 Task: Search one way flight ticket for 4 adults, 1 infant in seat and 1 infant on lap in premium economy from Columbia: Columbia Metropolitan Airport to Jacksonville: Albert J. Ellis Airport on 5-3-2023. Choice of flights is JetBlue. Number of bags: 3 checked bags. Price is upto 93000. Outbound departure time preference is 22:15.
Action: Mouse moved to (314, 130)
Screenshot: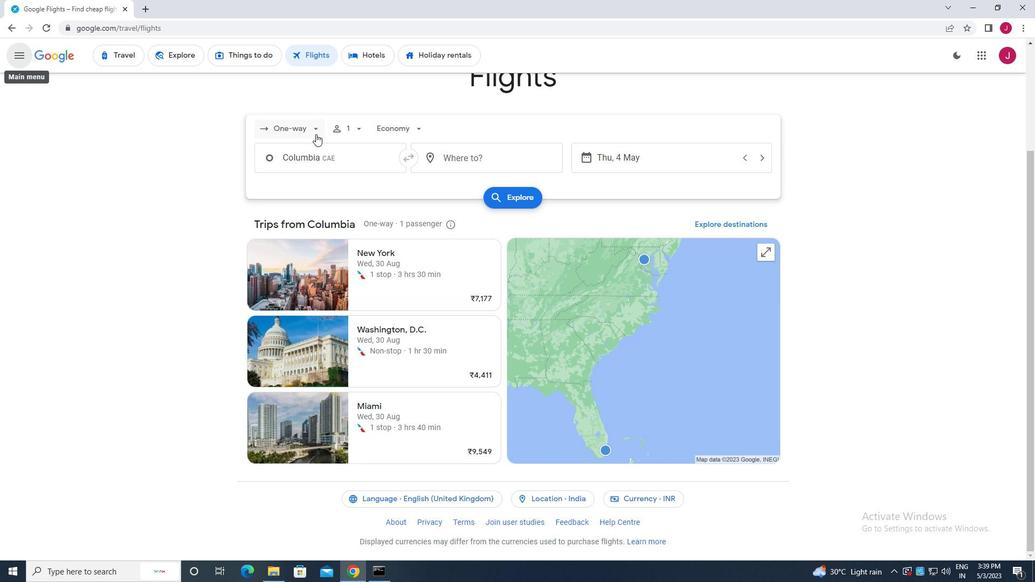 
Action: Mouse pressed left at (314, 130)
Screenshot: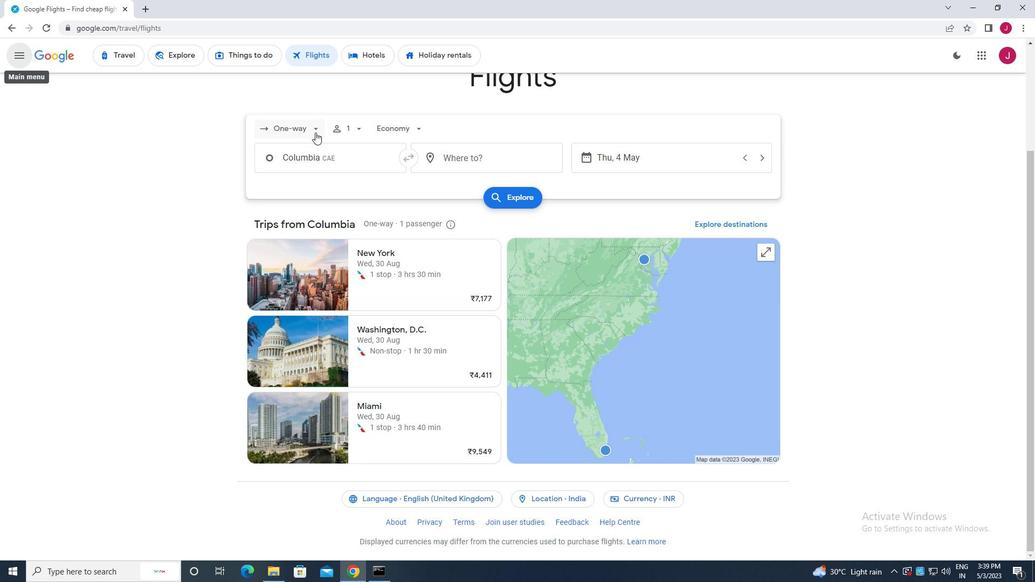 
Action: Mouse moved to (313, 152)
Screenshot: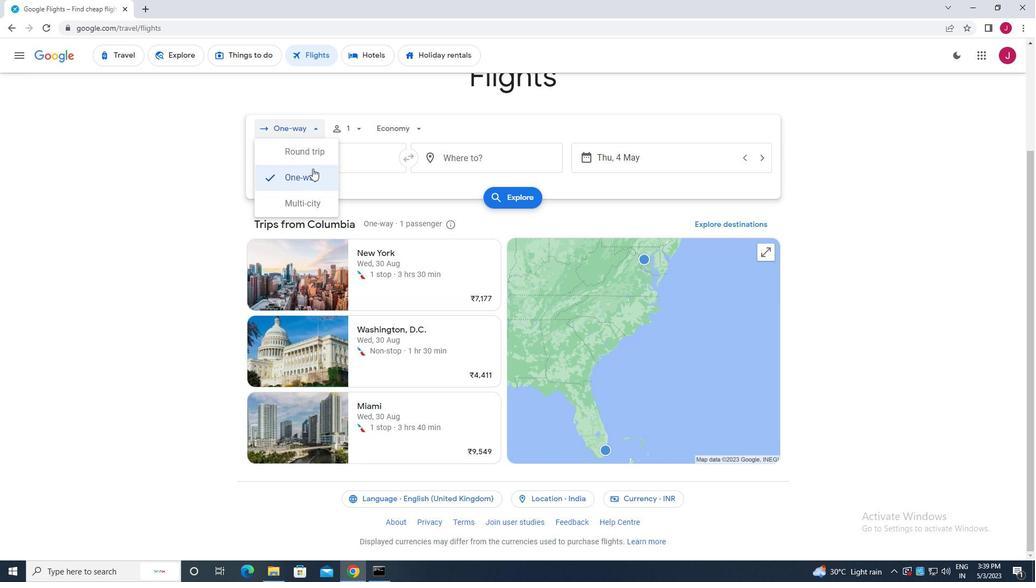
Action: Mouse pressed left at (313, 152)
Screenshot: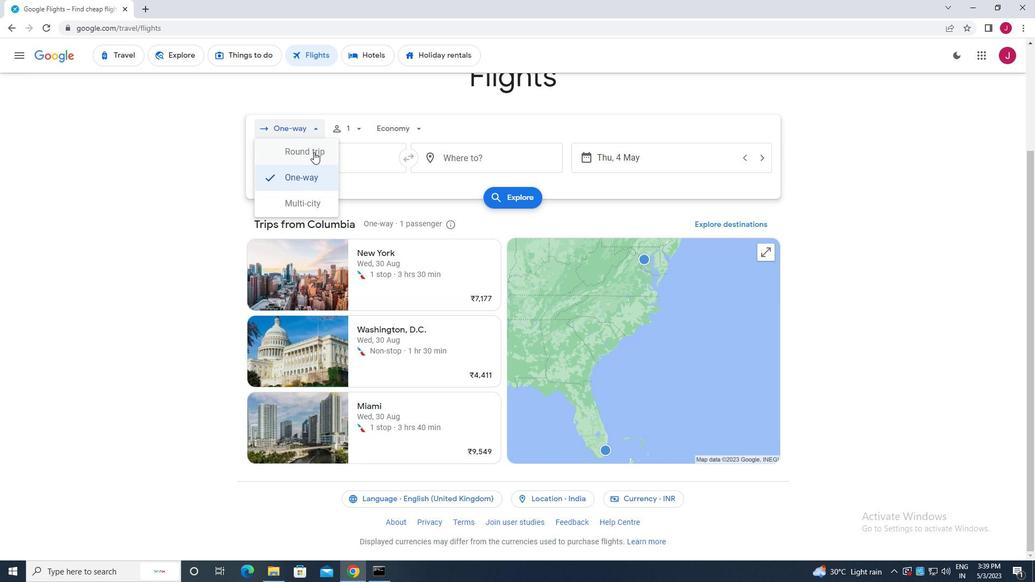 
Action: Mouse moved to (307, 131)
Screenshot: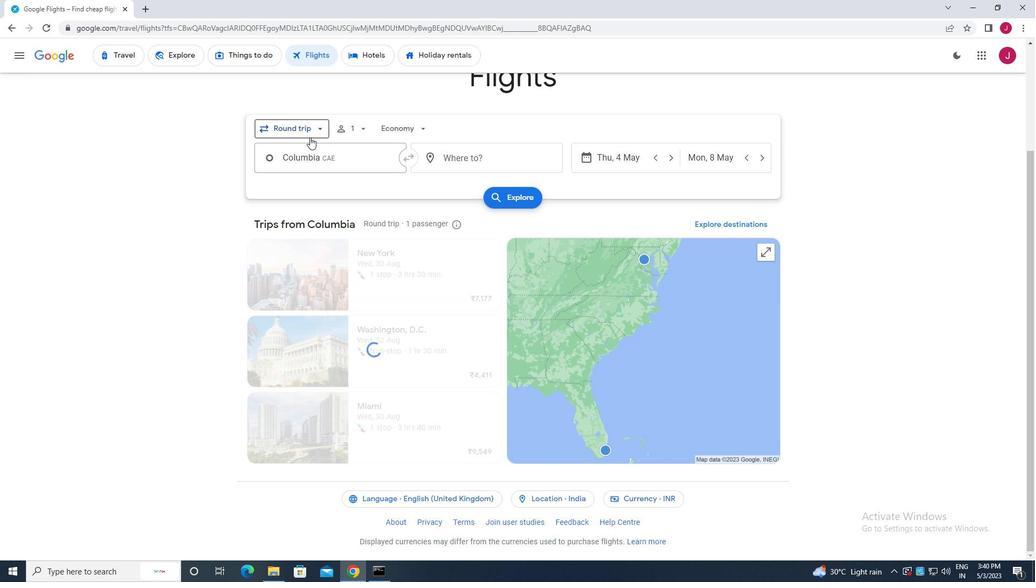 
Action: Mouse pressed left at (307, 131)
Screenshot: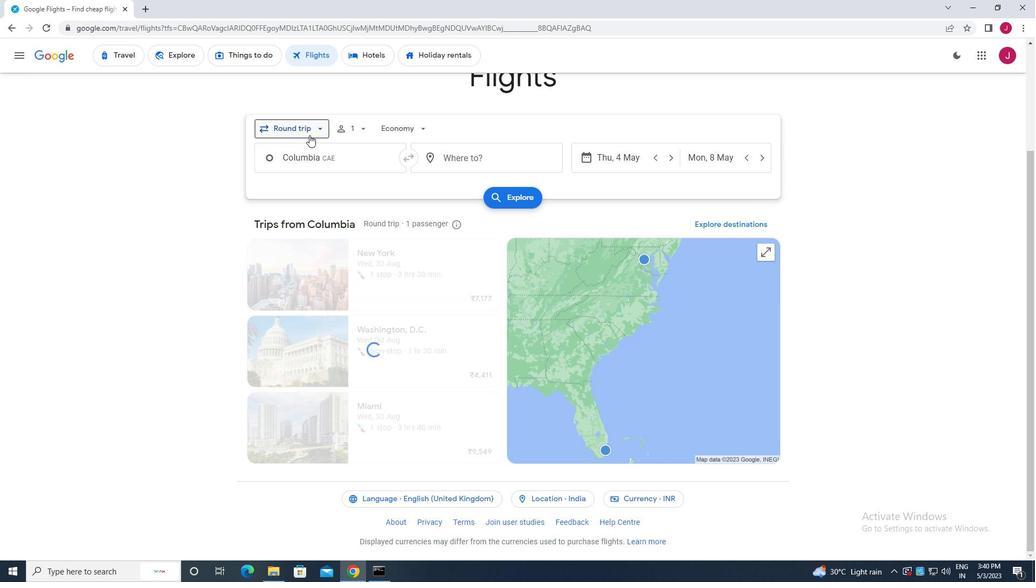 
Action: Mouse moved to (306, 177)
Screenshot: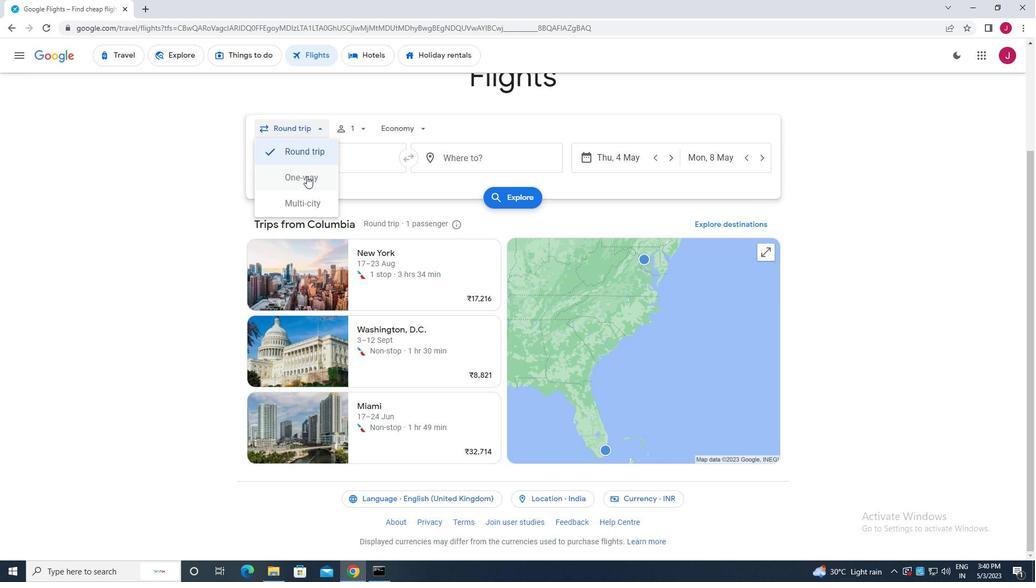 
Action: Mouse pressed left at (306, 177)
Screenshot: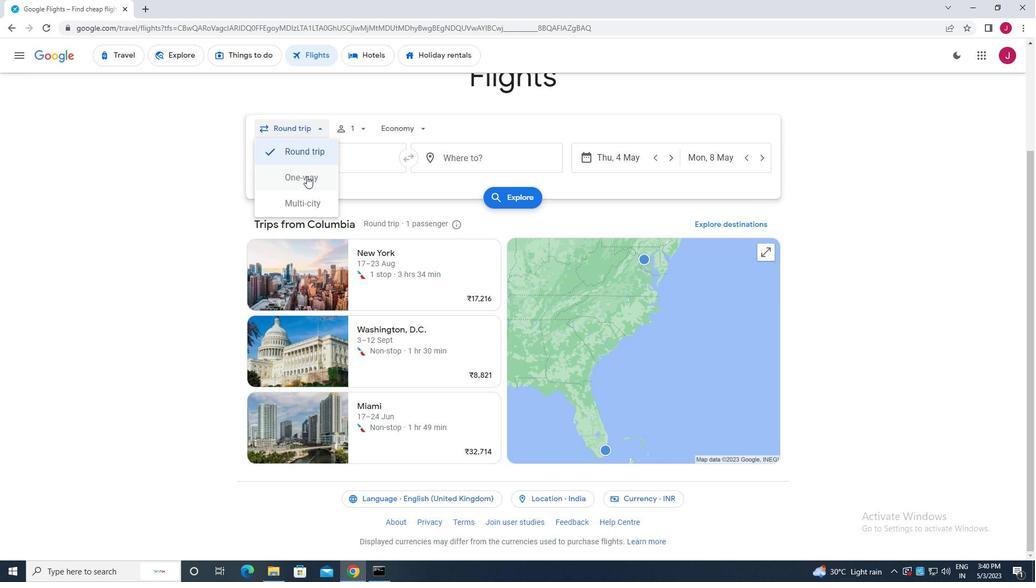 
Action: Mouse moved to (355, 128)
Screenshot: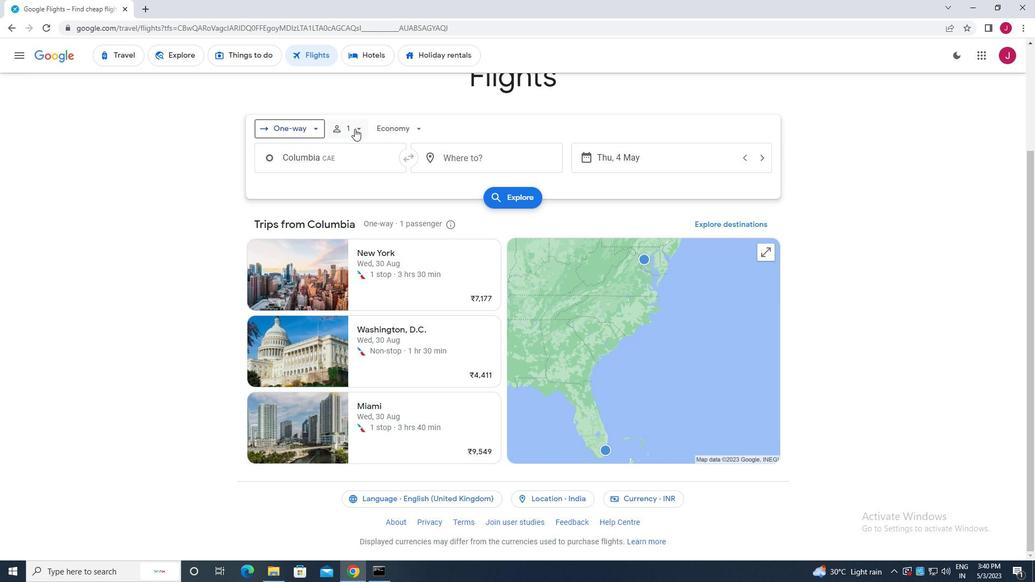 
Action: Mouse pressed left at (355, 128)
Screenshot: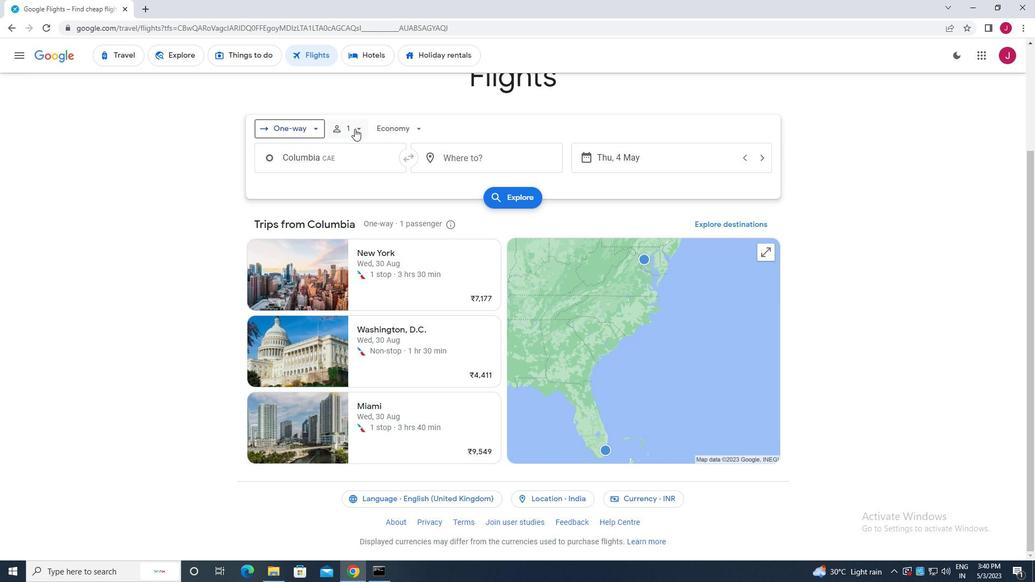 
Action: Mouse moved to (441, 157)
Screenshot: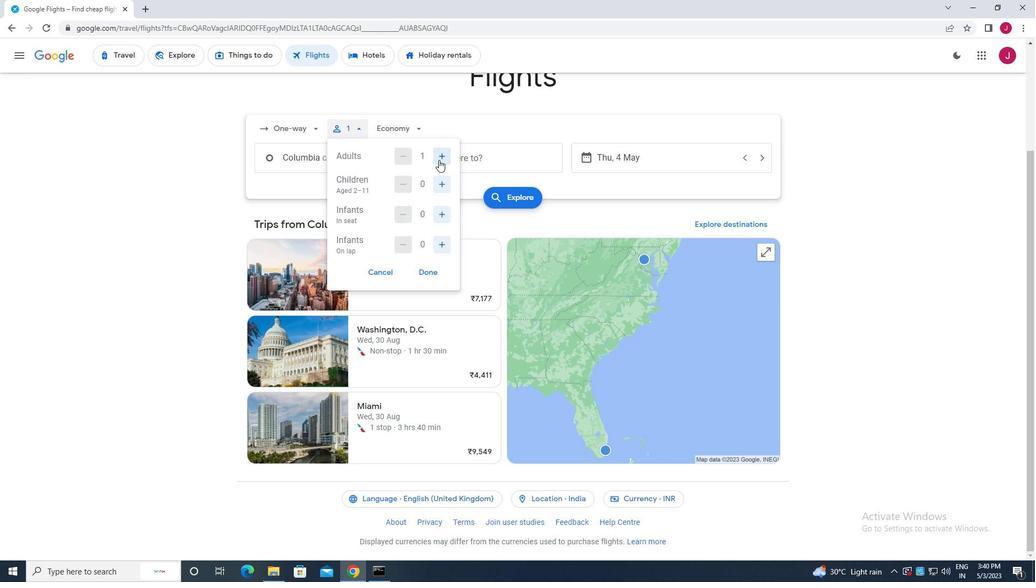 
Action: Mouse pressed left at (441, 157)
Screenshot: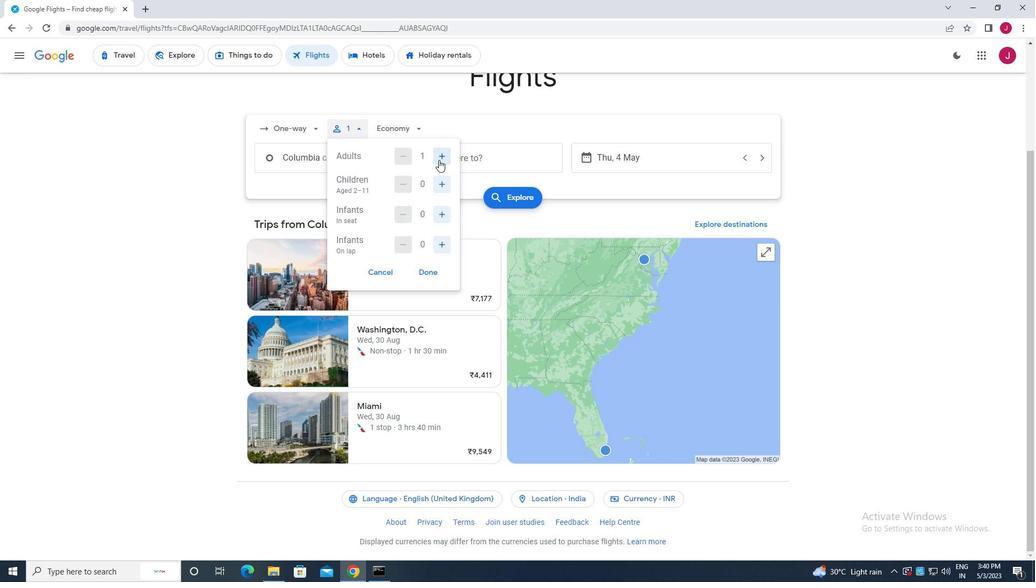 
Action: Mouse pressed left at (441, 157)
Screenshot: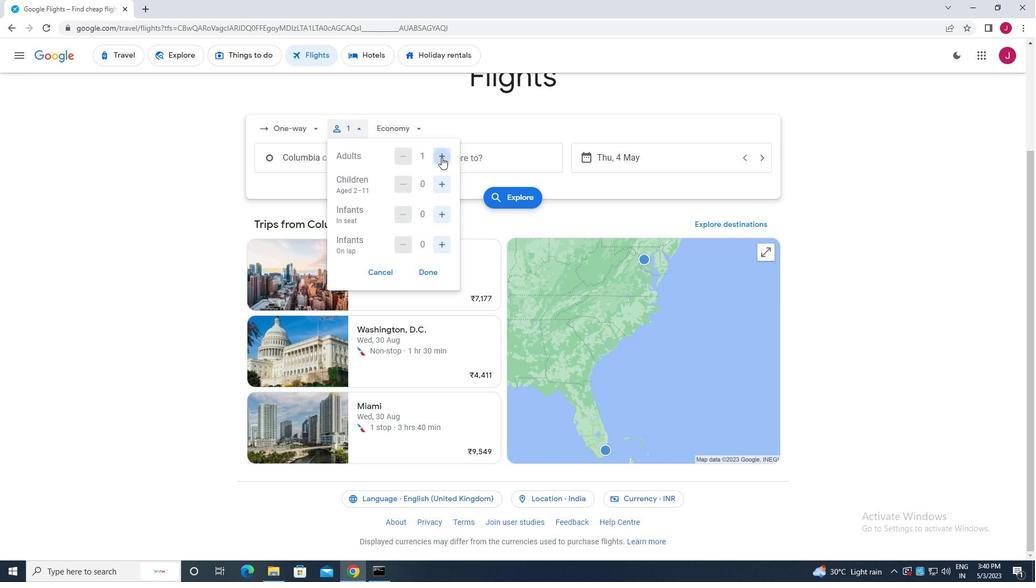 
Action: Mouse pressed left at (441, 157)
Screenshot: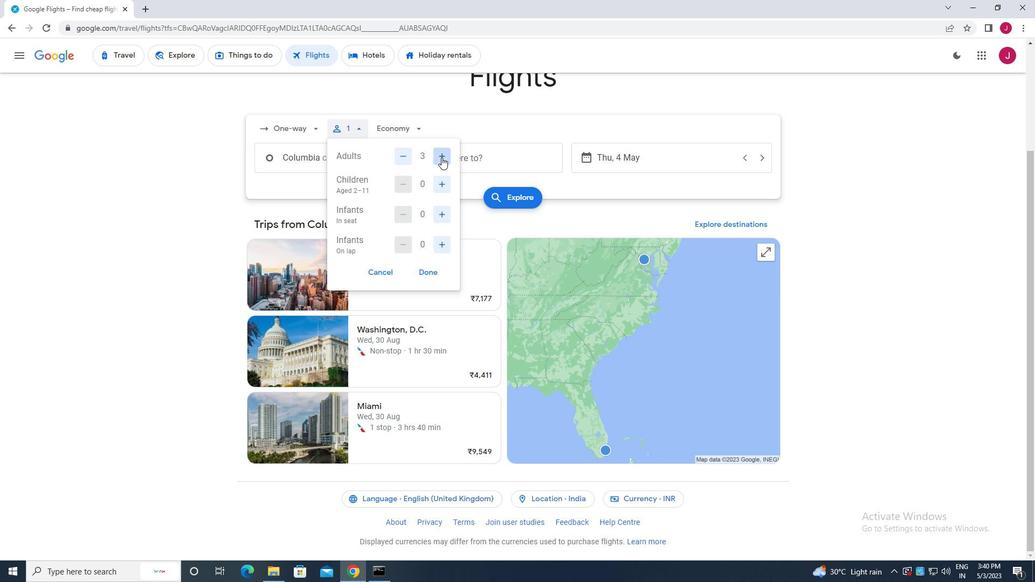 
Action: Mouse moved to (445, 185)
Screenshot: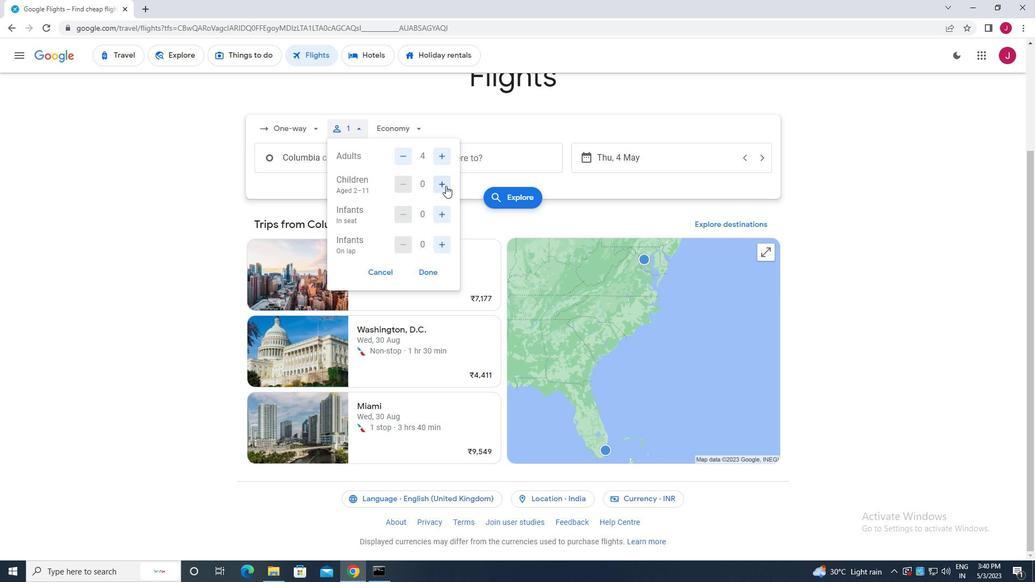 
Action: Mouse pressed left at (445, 185)
Screenshot: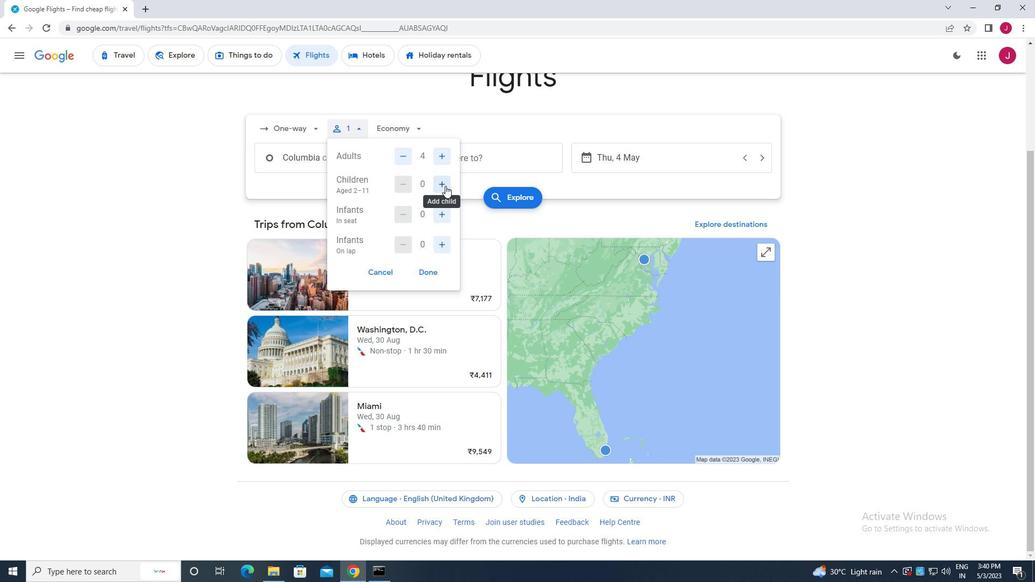 
Action: Mouse moved to (435, 214)
Screenshot: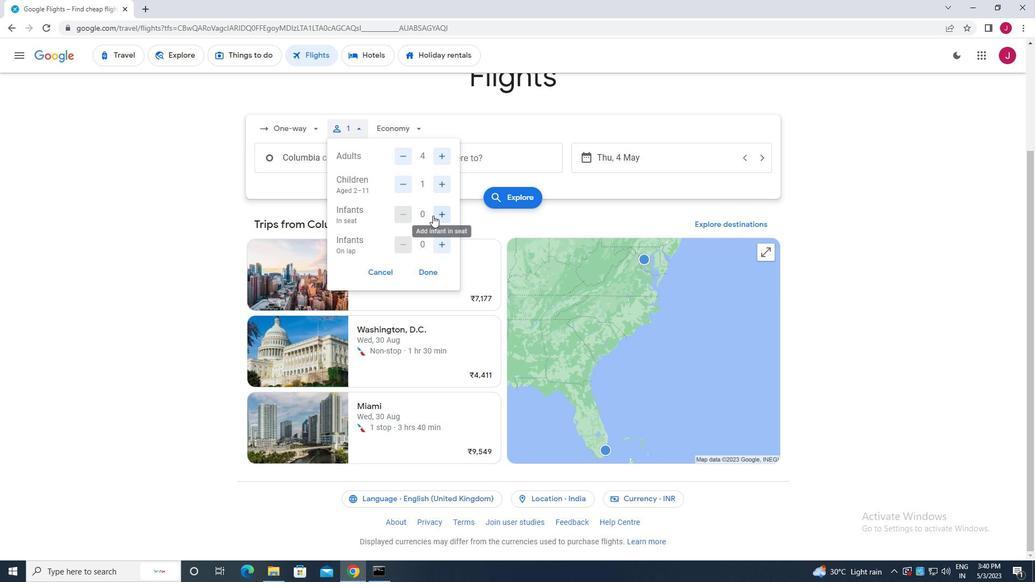 
Action: Mouse pressed left at (435, 214)
Screenshot: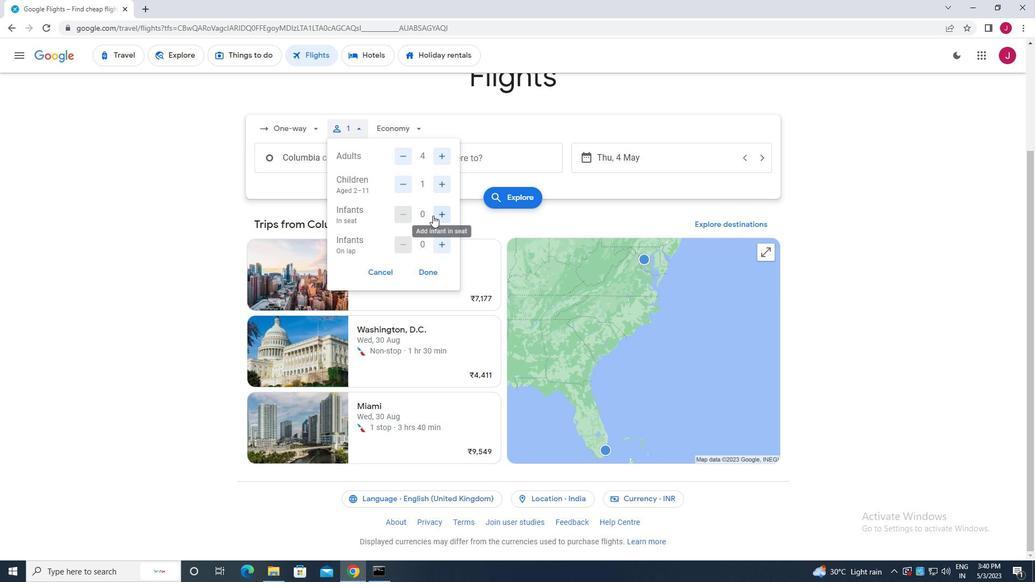 
Action: Mouse moved to (404, 181)
Screenshot: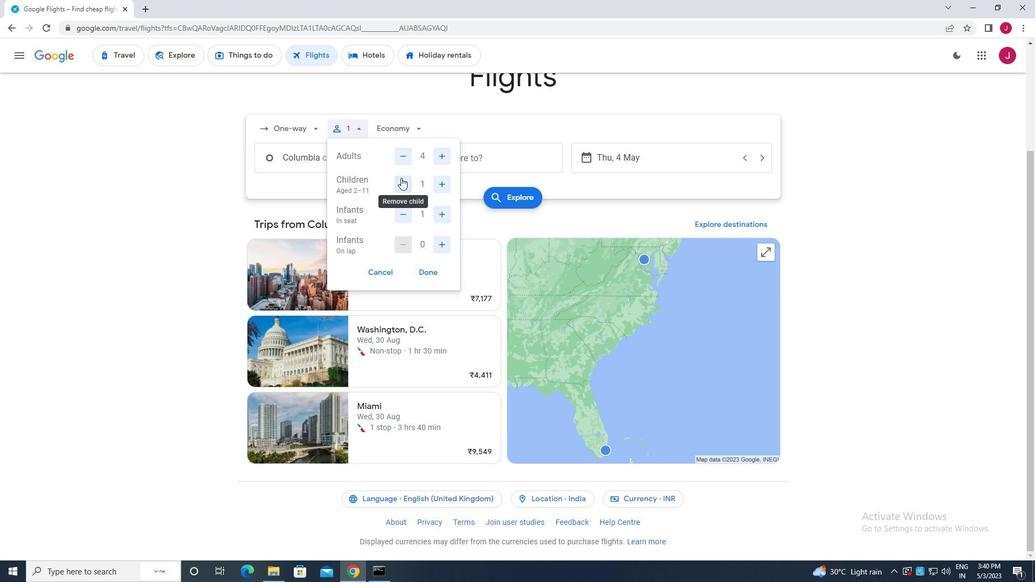 
Action: Mouse pressed left at (404, 181)
Screenshot: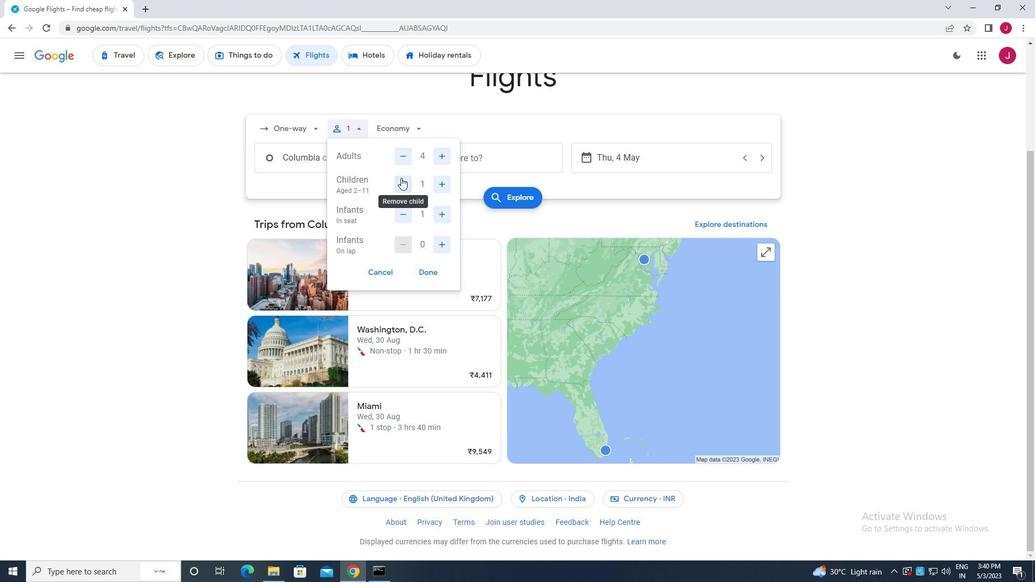 
Action: Mouse moved to (443, 244)
Screenshot: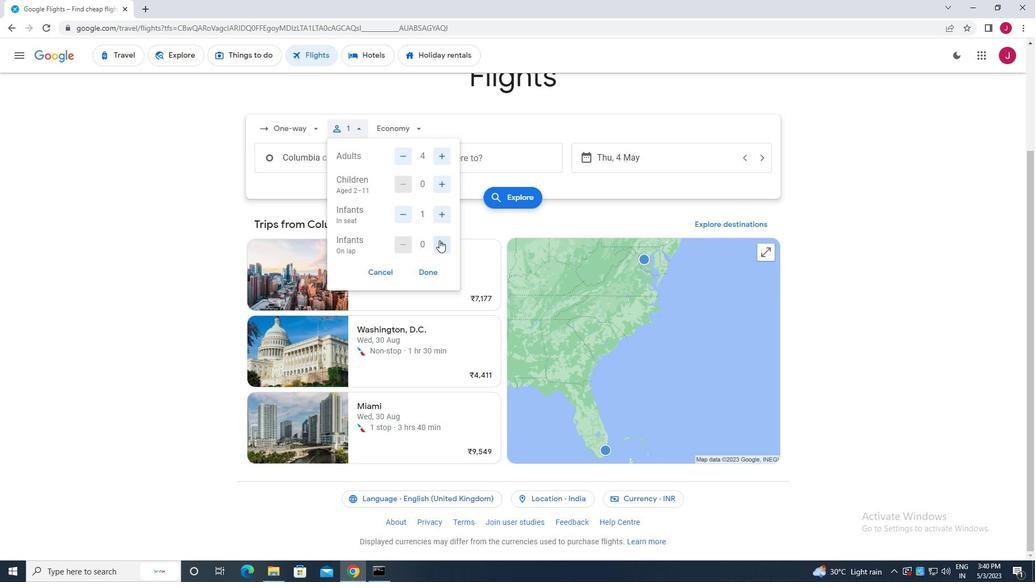 
Action: Mouse pressed left at (443, 244)
Screenshot: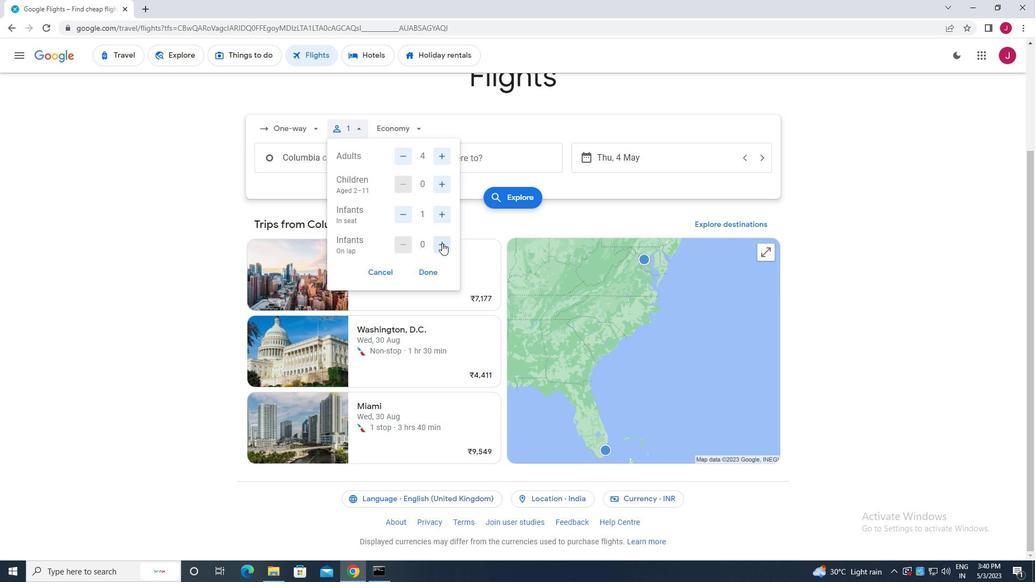 
Action: Mouse moved to (430, 266)
Screenshot: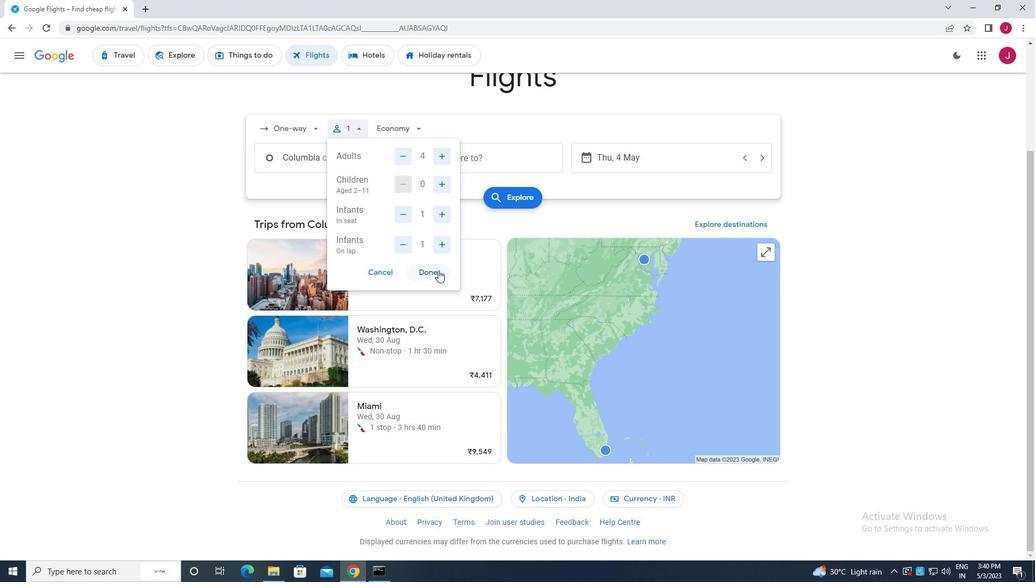 
Action: Mouse pressed left at (430, 266)
Screenshot: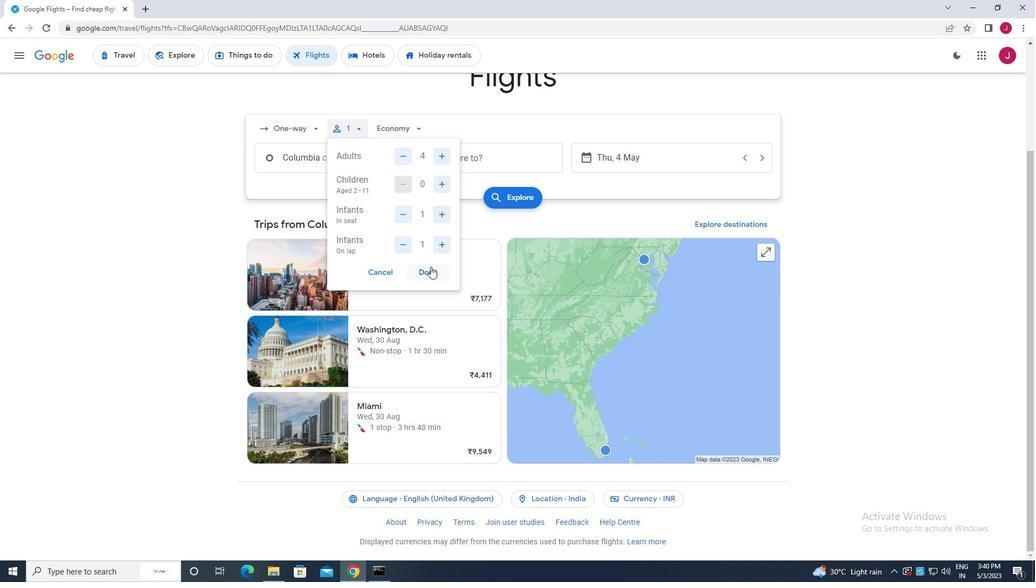 
Action: Mouse moved to (389, 126)
Screenshot: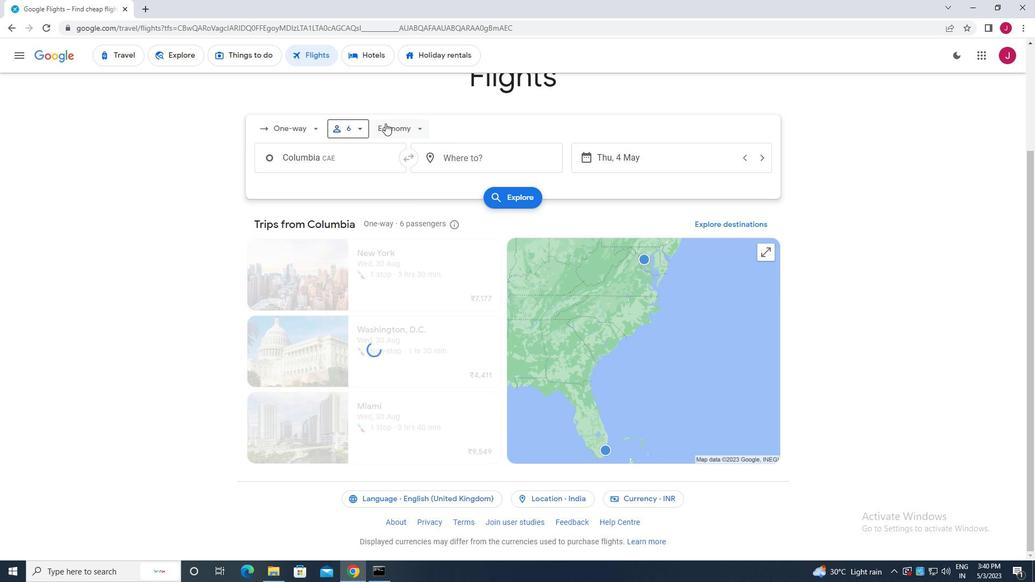 
Action: Mouse pressed left at (389, 126)
Screenshot: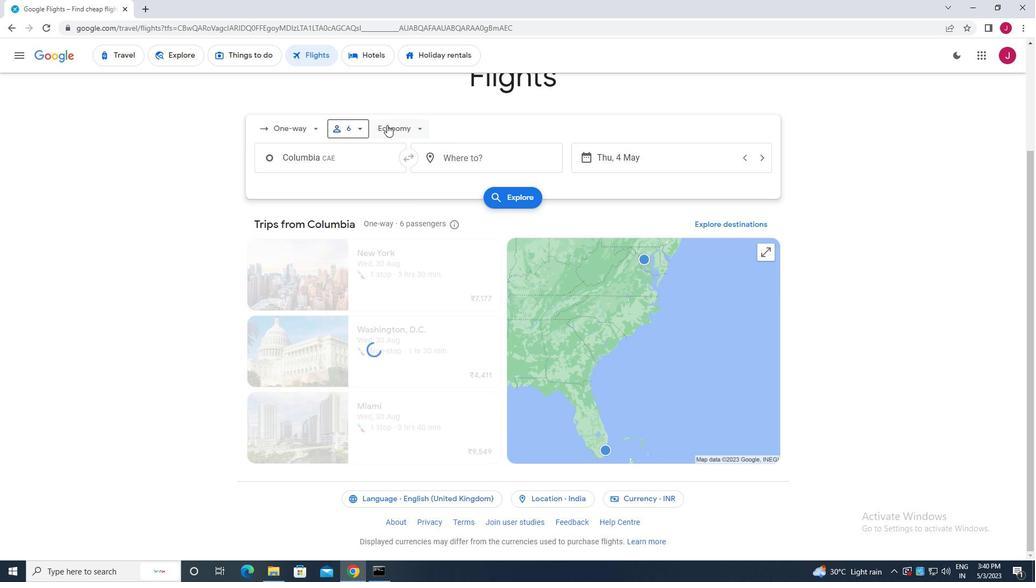 
Action: Mouse moved to (415, 180)
Screenshot: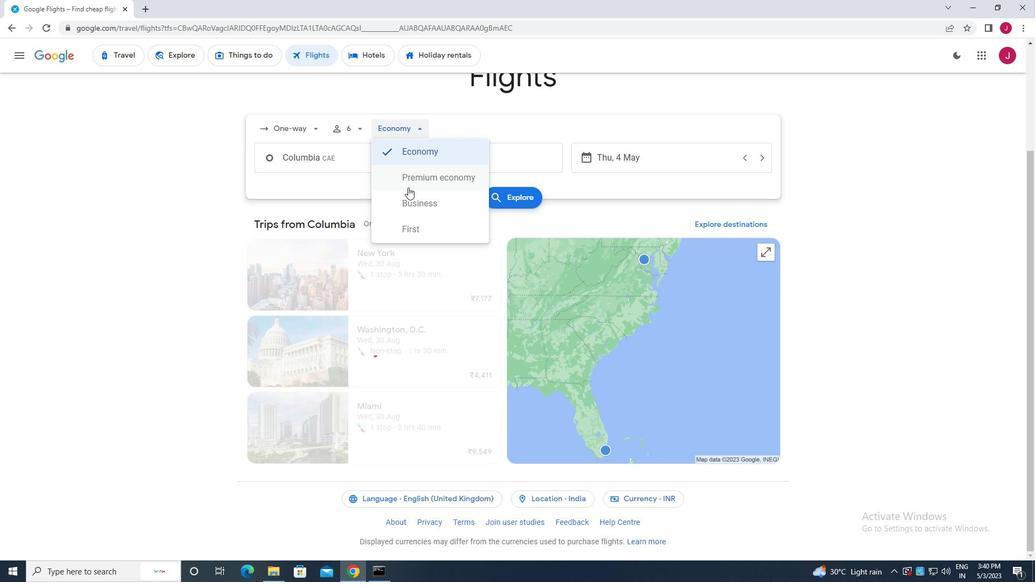 
Action: Mouse pressed left at (415, 180)
Screenshot: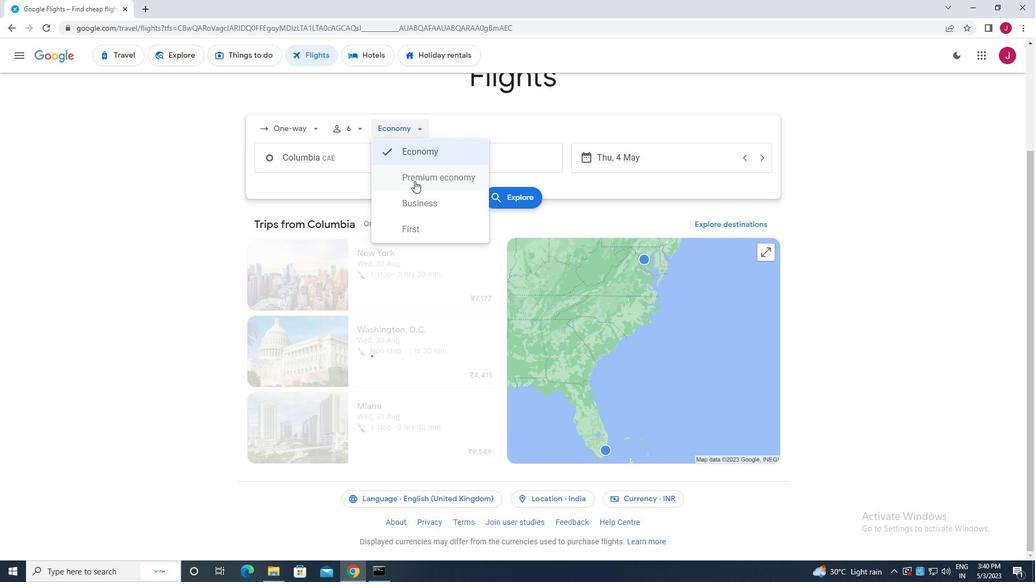 
Action: Mouse moved to (357, 161)
Screenshot: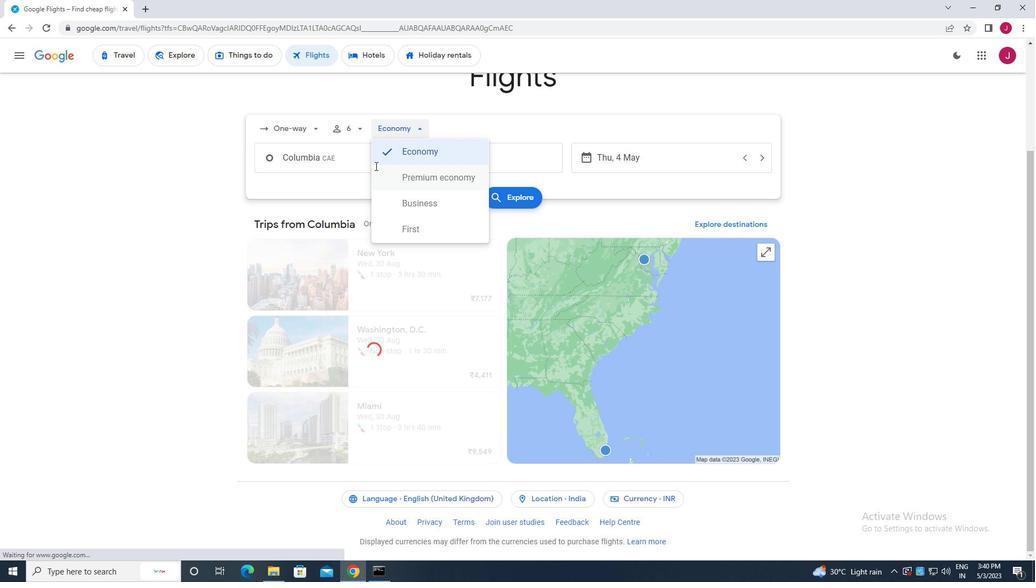 
Action: Mouse pressed left at (357, 161)
Screenshot: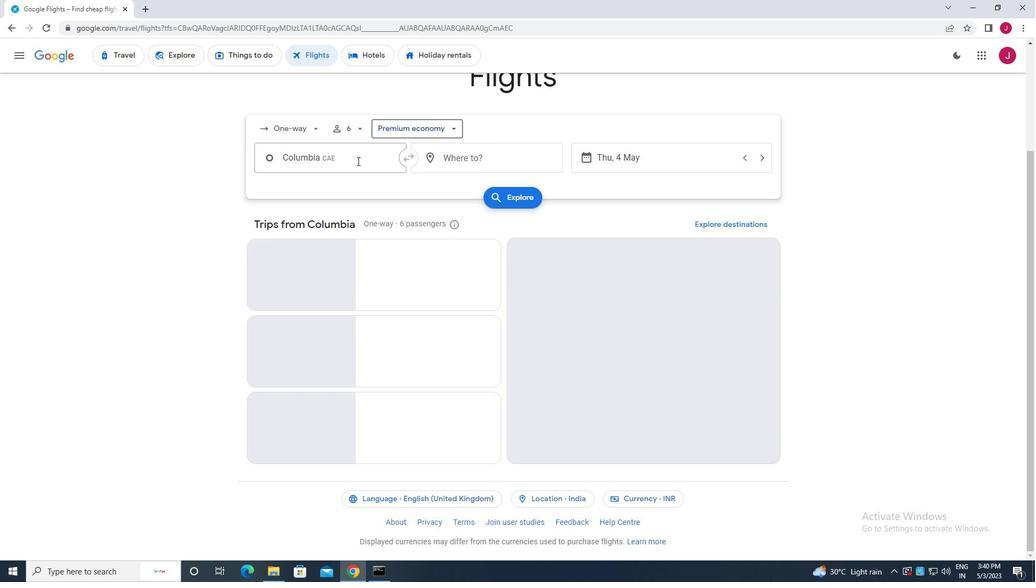 
Action: Mouse moved to (364, 157)
Screenshot: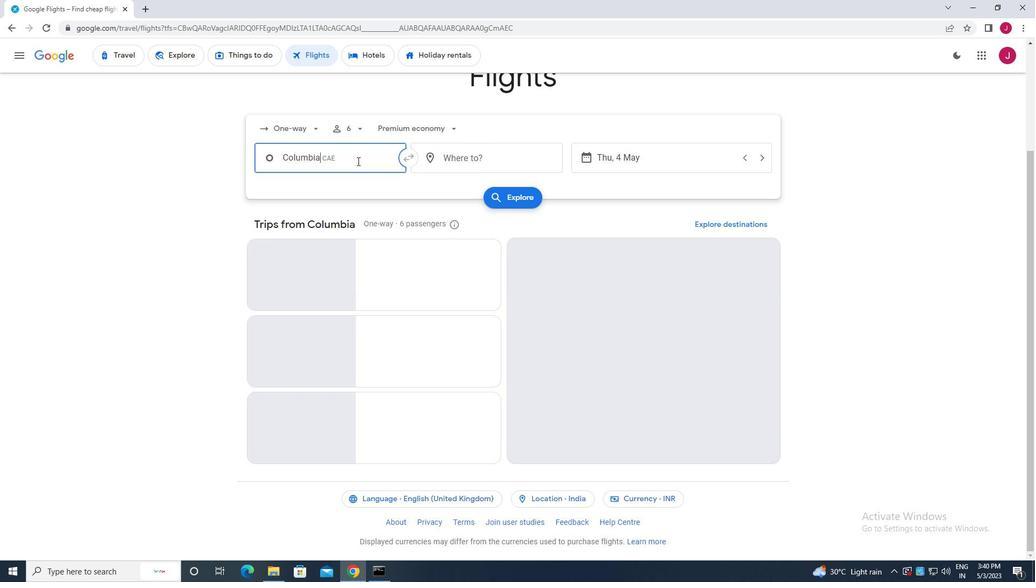
Action: Key pressed columbia<Key.space>m
Screenshot: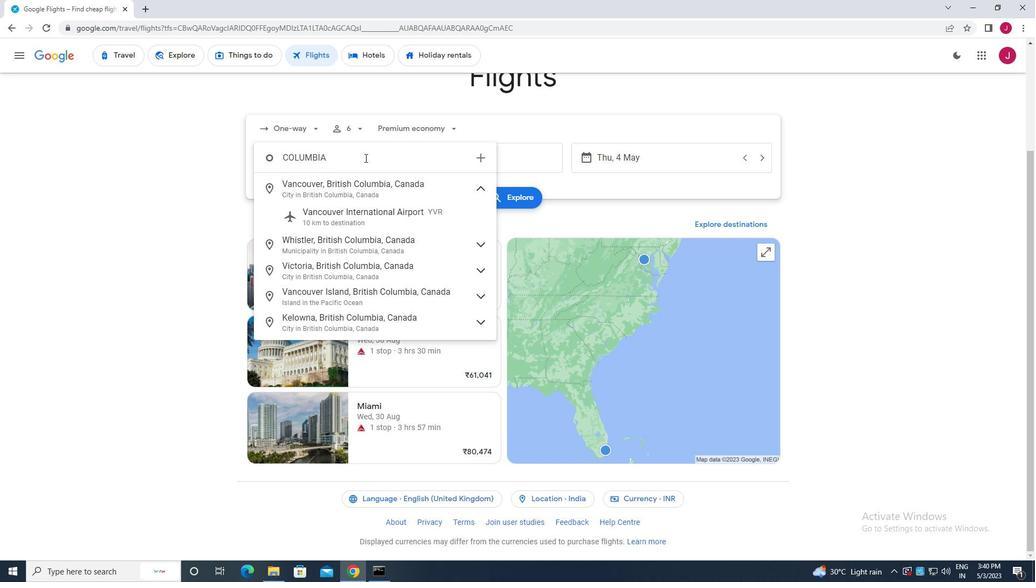 
Action: Mouse moved to (374, 321)
Screenshot: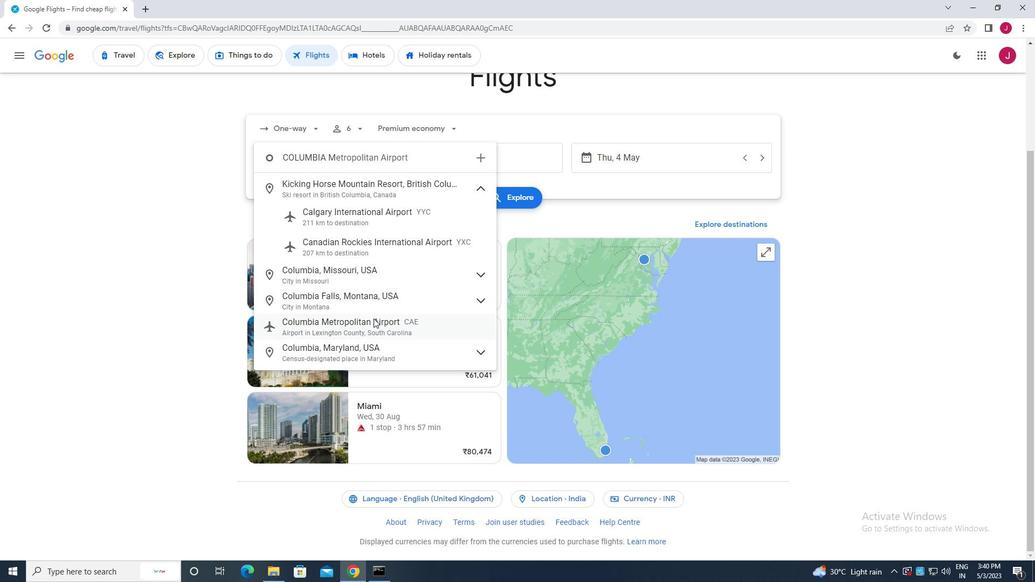 
Action: Mouse pressed left at (374, 321)
Screenshot: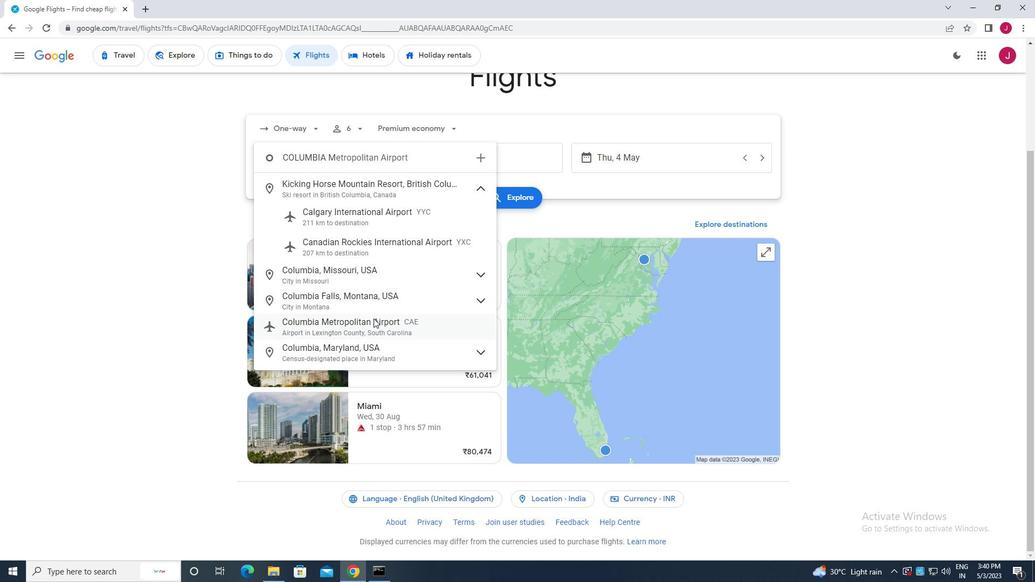 
Action: Mouse moved to (475, 163)
Screenshot: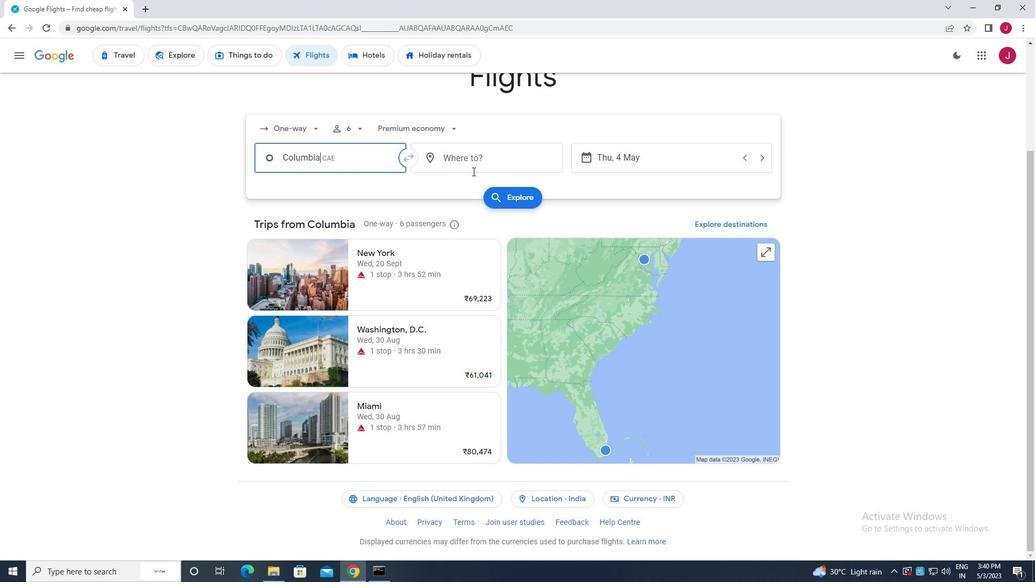 
Action: Mouse pressed left at (475, 163)
Screenshot: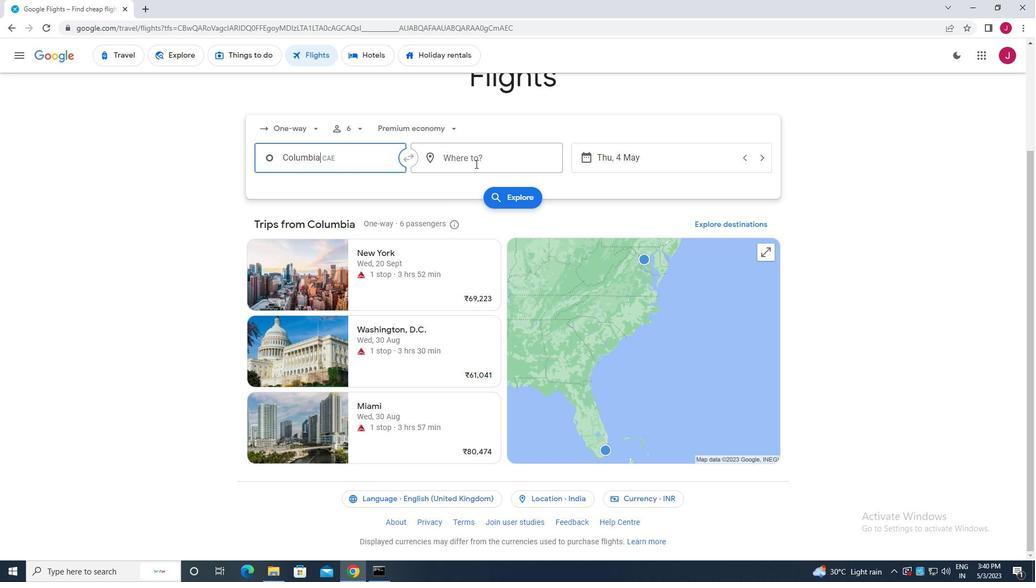 
Action: Mouse moved to (476, 163)
Screenshot: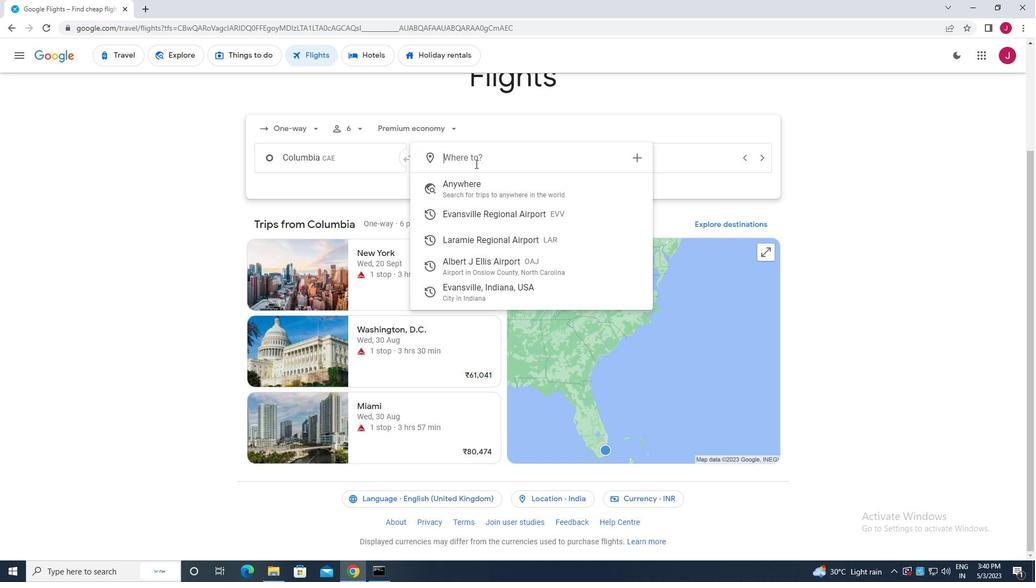 
Action: Key pressed albert<Key.space>
Screenshot: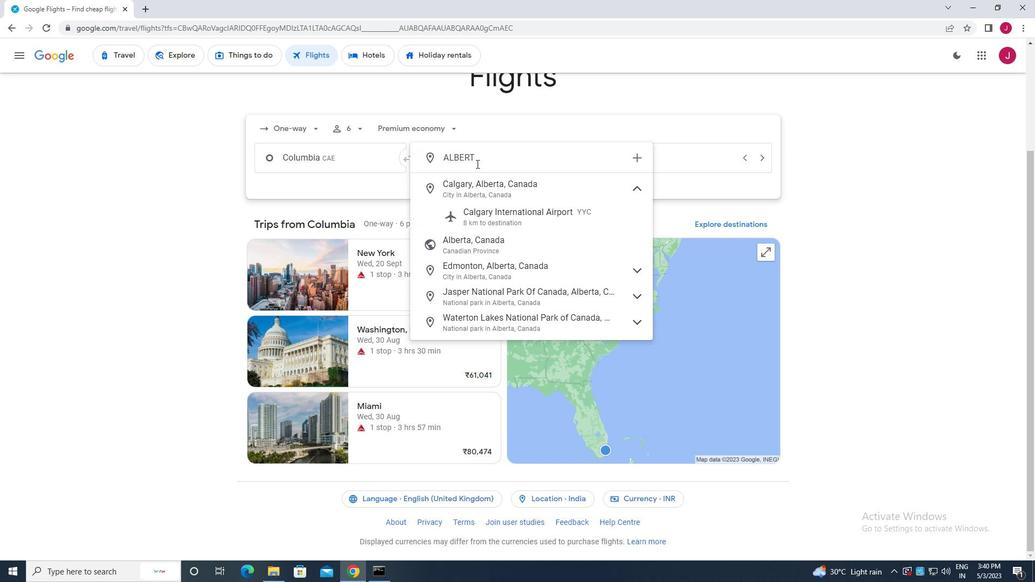 
Action: Mouse moved to (496, 191)
Screenshot: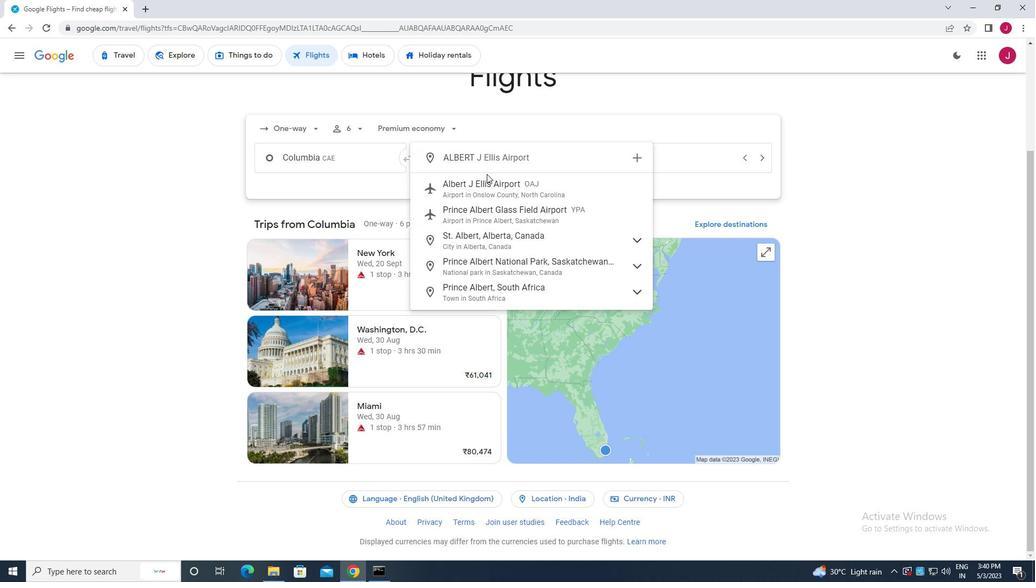 
Action: Mouse pressed left at (496, 191)
Screenshot: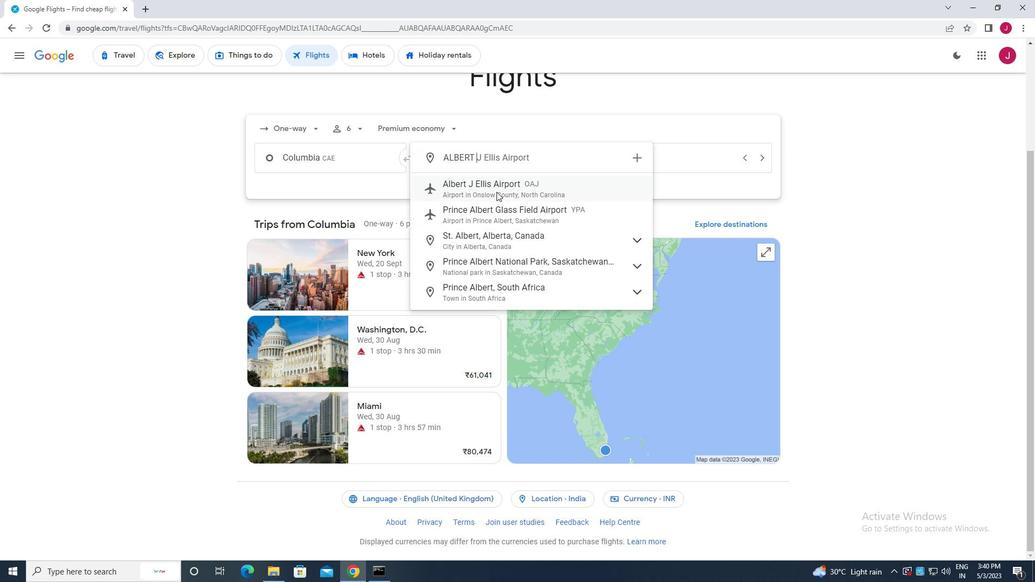 
Action: Mouse moved to (633, 155)
Screenshot: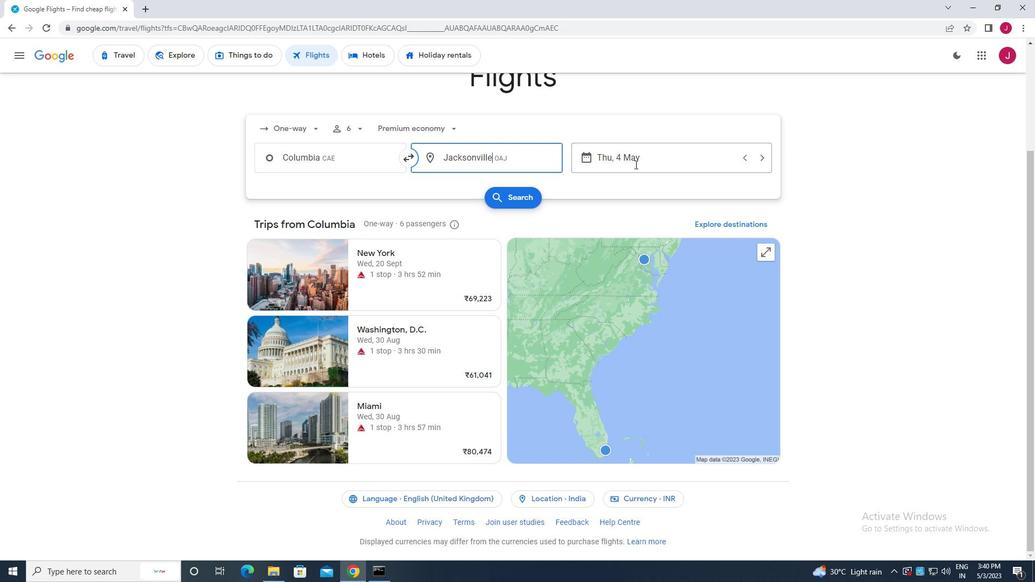 
Action: Mouse pressed left at (633, 155)
Screenshot: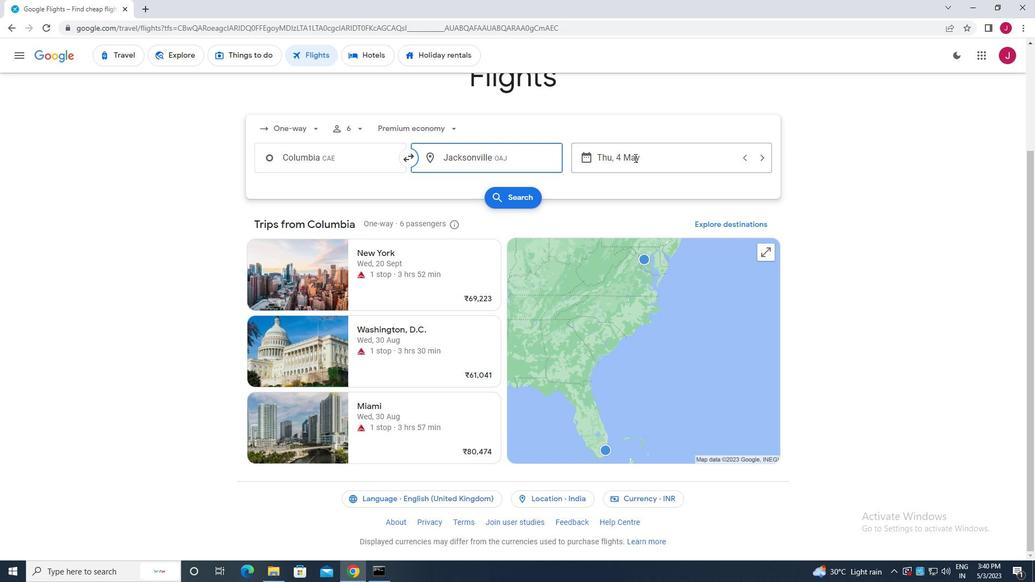
Action: Mouse moved to (465, 246)
Screenshot: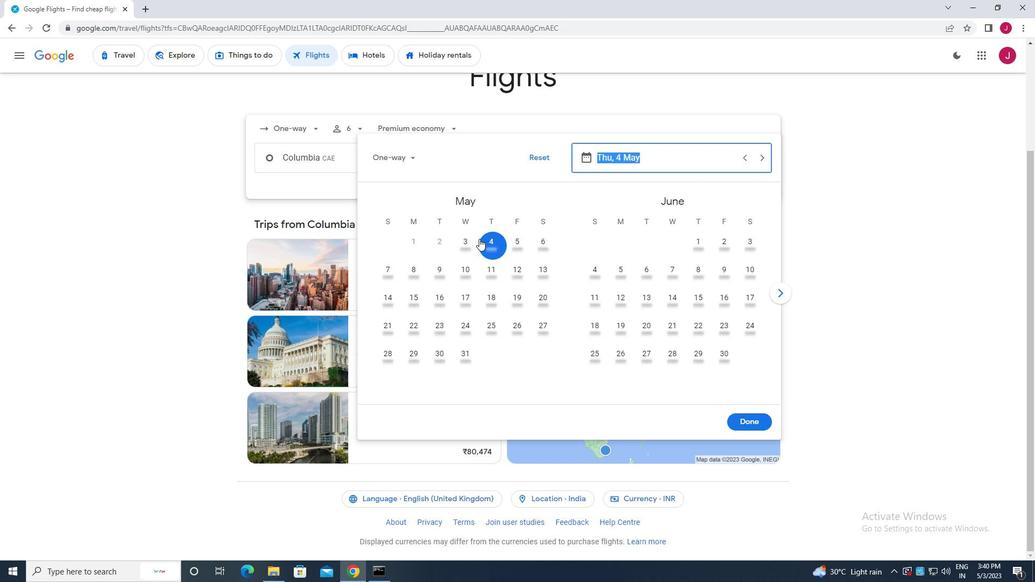 
Action: Mouse pressed left at (465, 246)
Screenshot: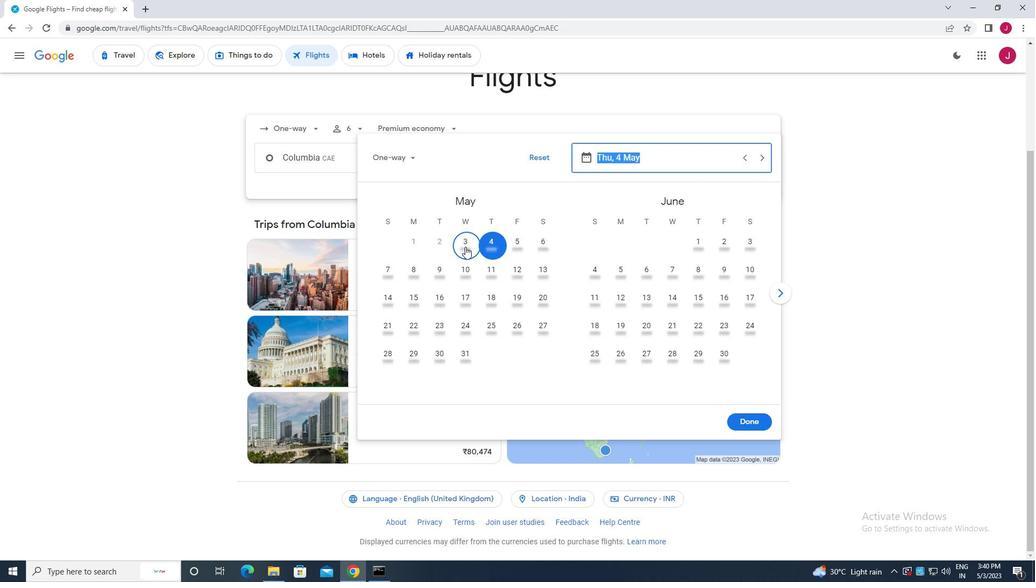 
Action: Mouse moved to (750, 421)
Screenshot: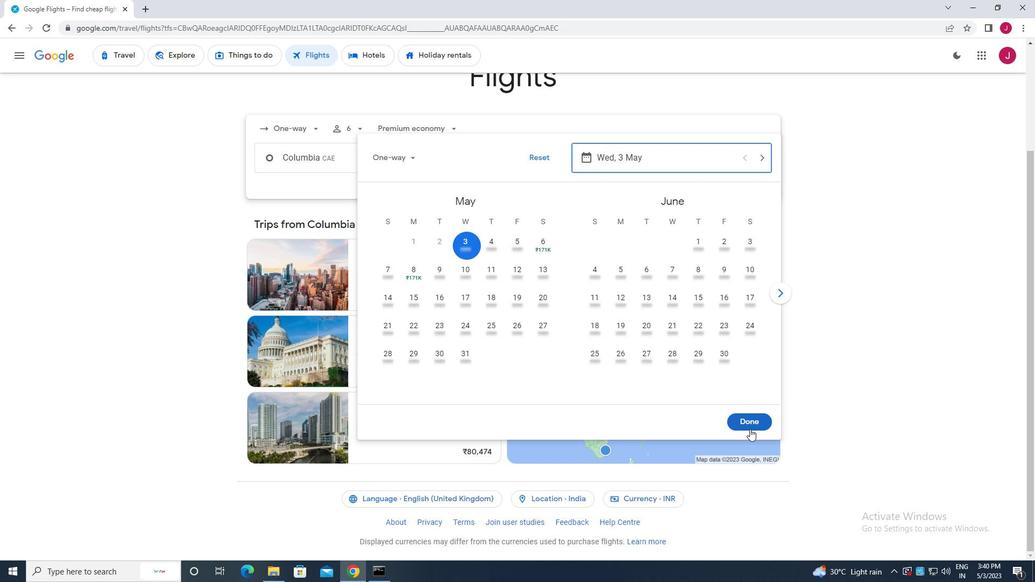 
Action: Mouse pressed left at (750, 421)
Screenshot: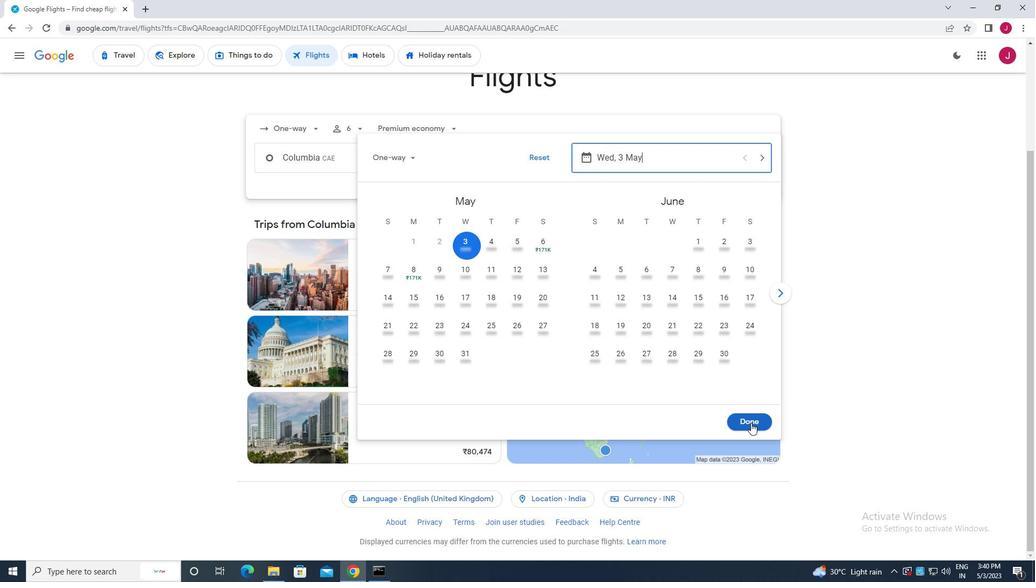 
Action: Mouse moved to (521, 198)
Screenshot: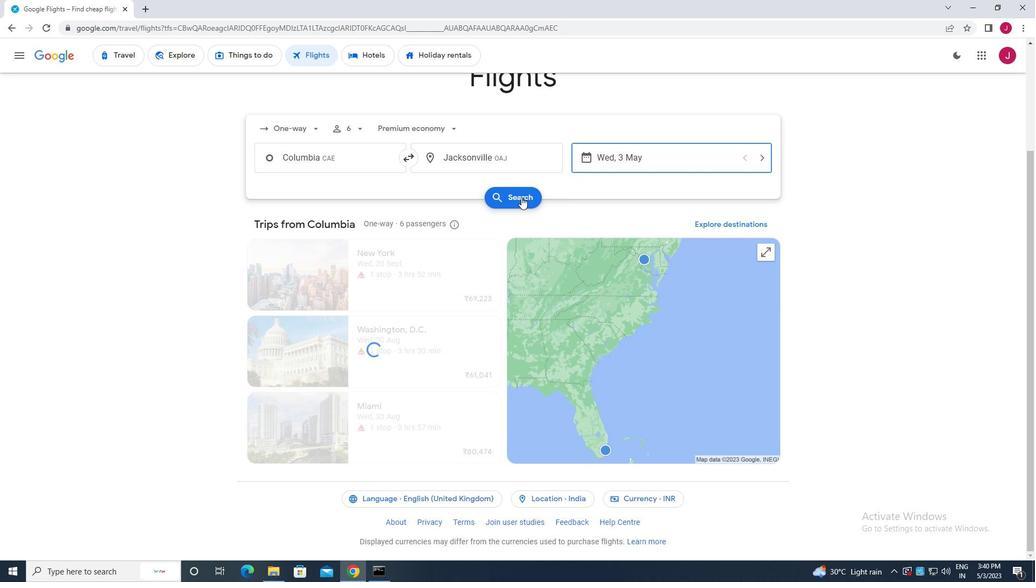 
Action: Mouse pressed left at (521, 198)
Screenshot: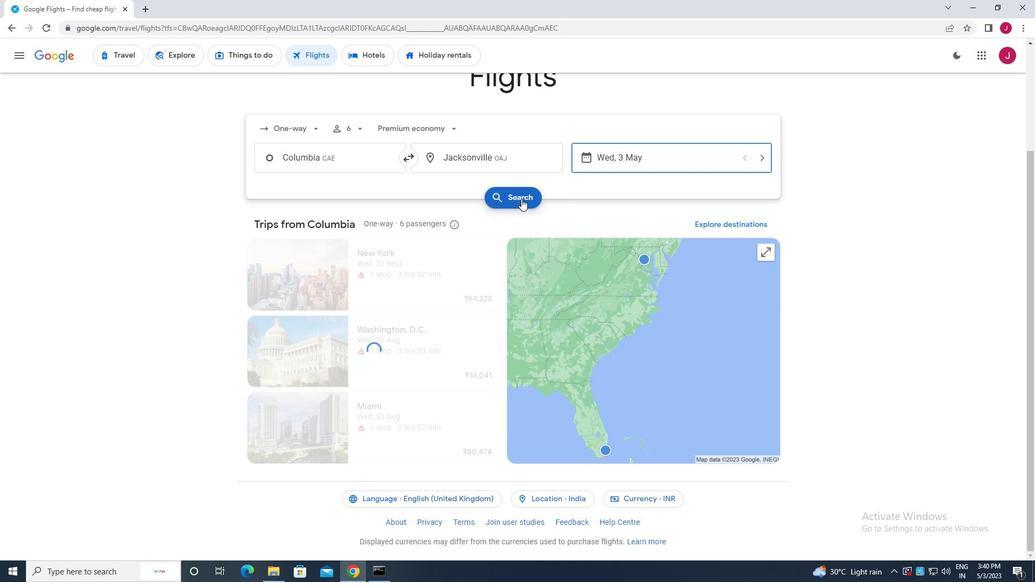 
Action: Mouse moved to (276, 153)
Screenshot: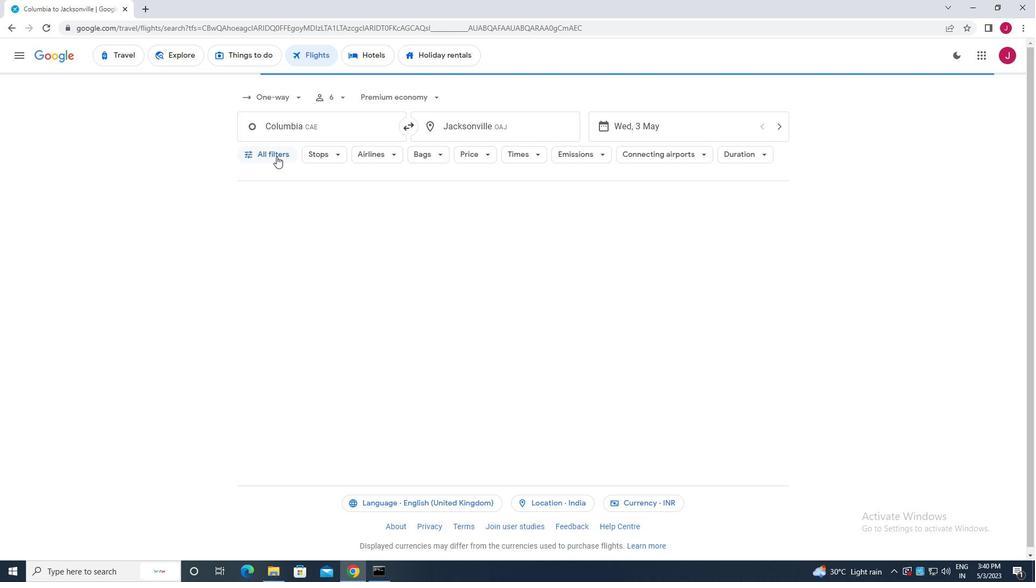 
Action: Mouse pressed left at (276, 153)
Screenshot: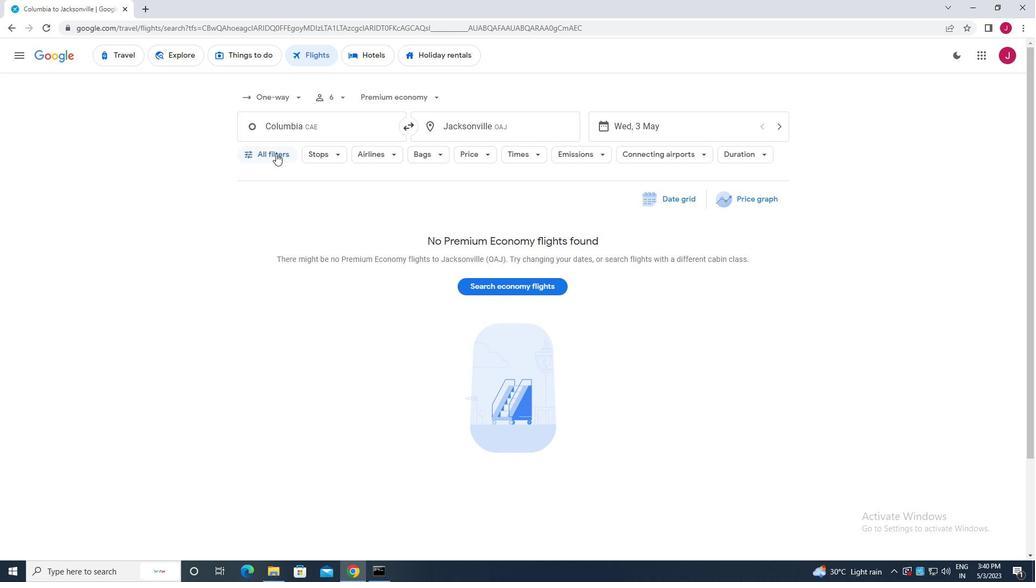 
Action: Mouse moved to (301, 196)
Screenshot: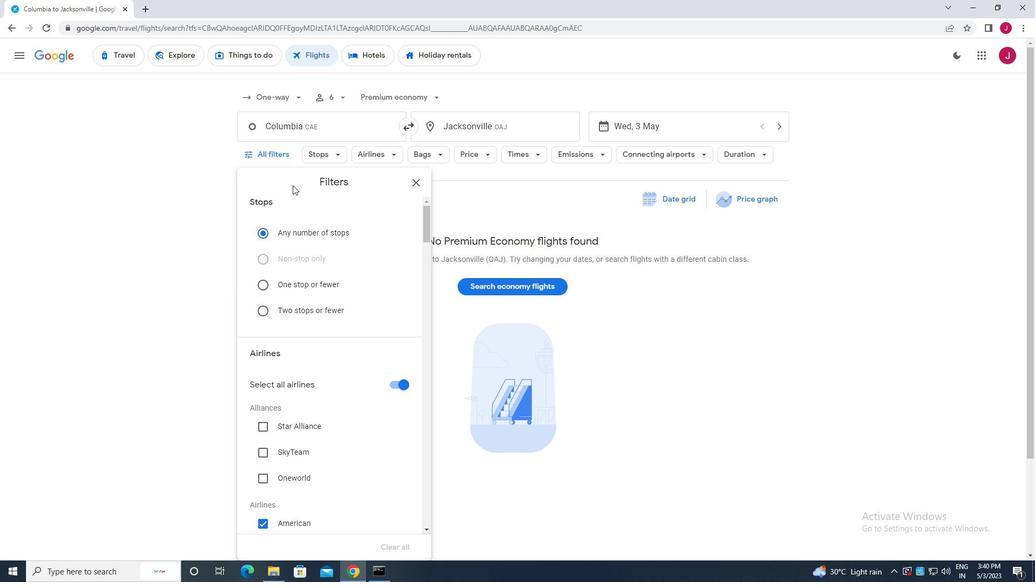 
Action: Mouse scrolled (301, 195) with delta (0, 0)
Screenshot: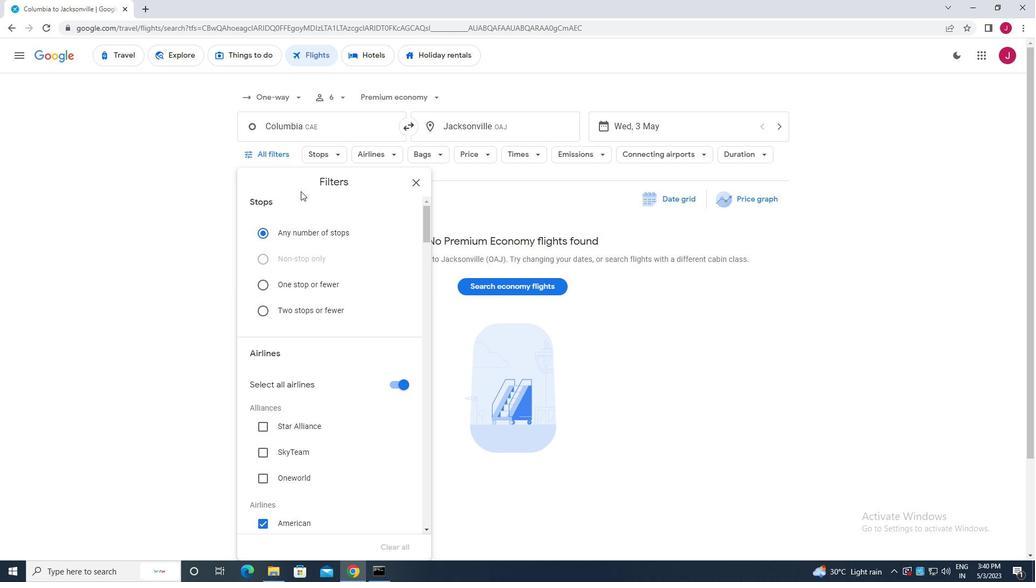 
Action: Mouse moved to (301, 196)
Screenshot: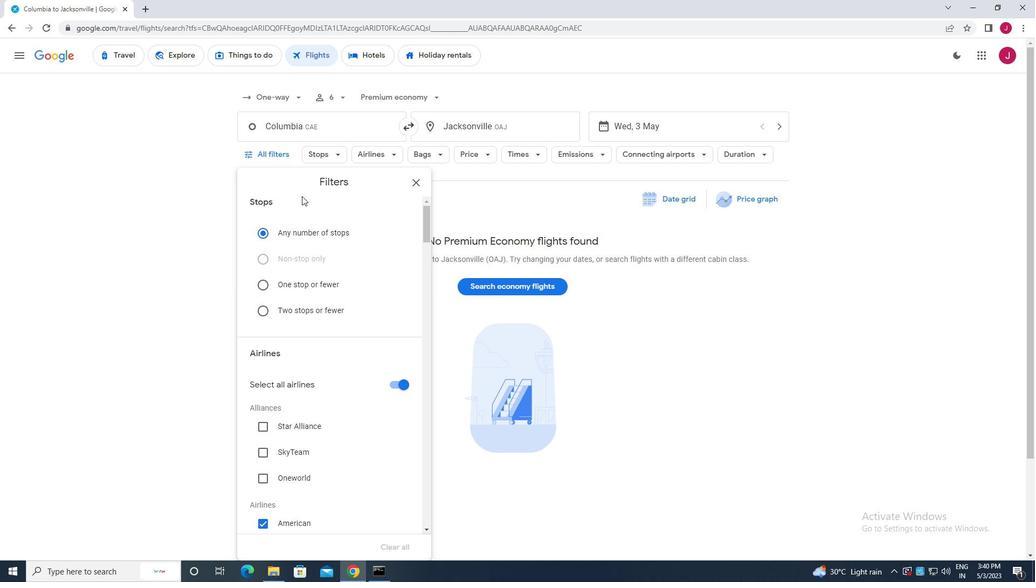 
Action: Mouse scrolled (301, 196) with delta (0, 0)
Screenshot: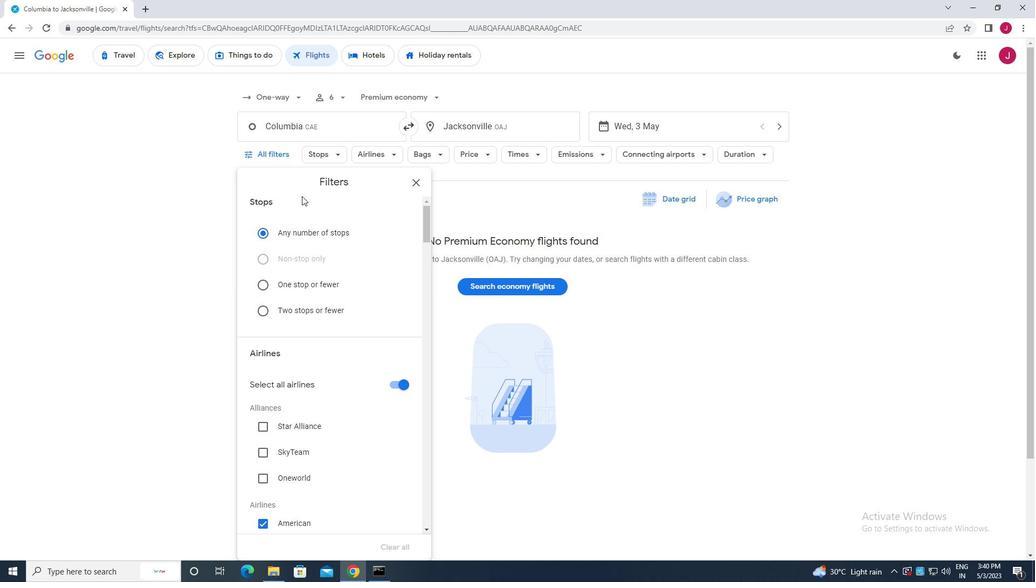 
Action: Mouse moved to (390, 276)
Screenshot: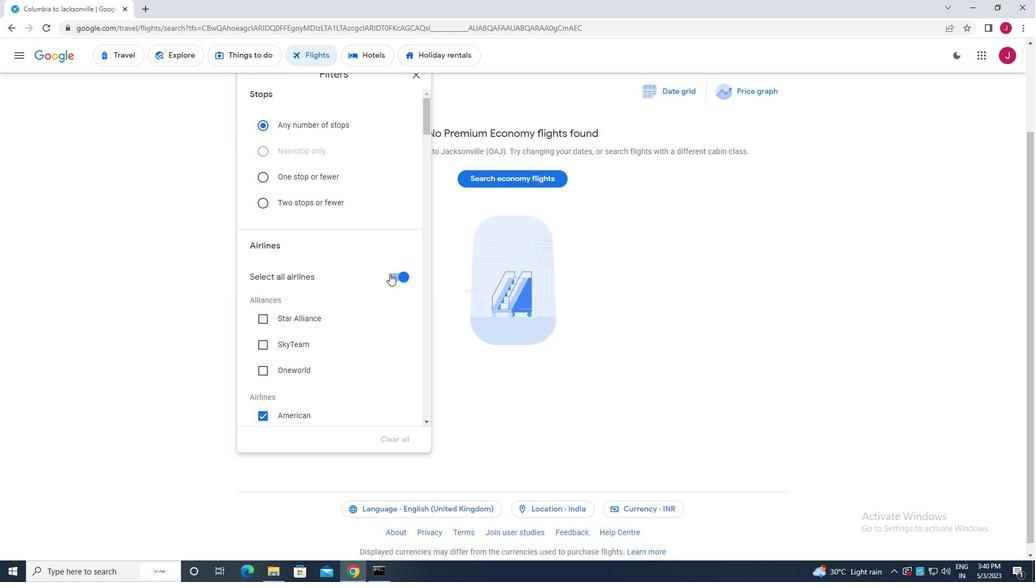 
Action: Mouse pressed left at (390, 276)
Screenshot: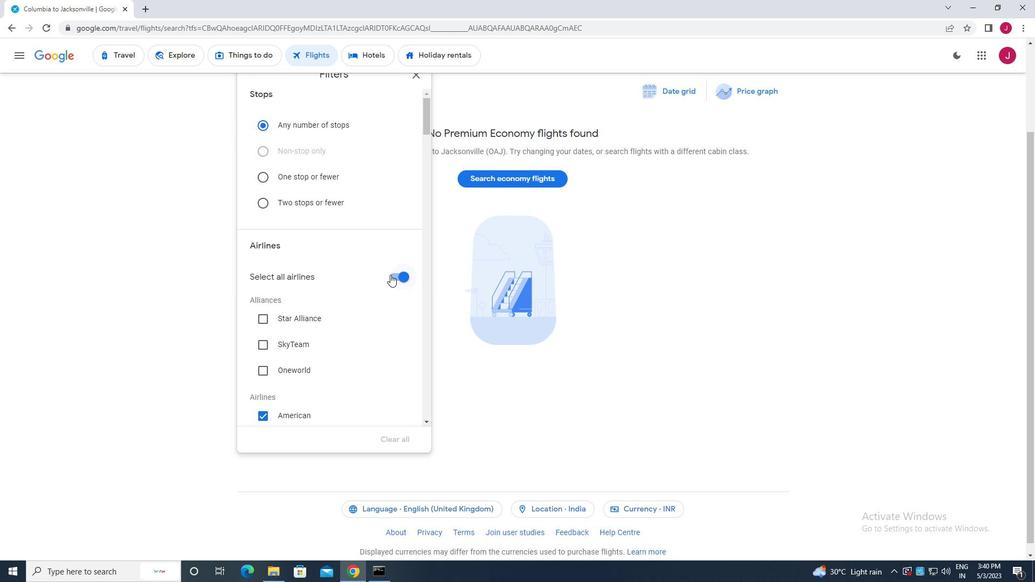 
Action: Mouse moved to (331, 230)
Screenshot: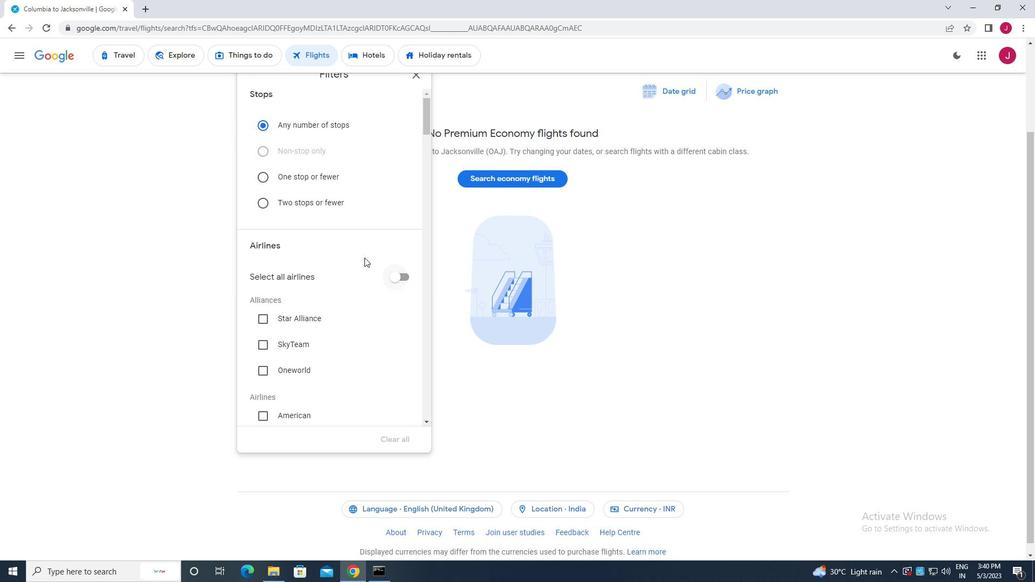 
Action: Mouse scrolled (331, 230) with delta (0, 0)
Screenshot: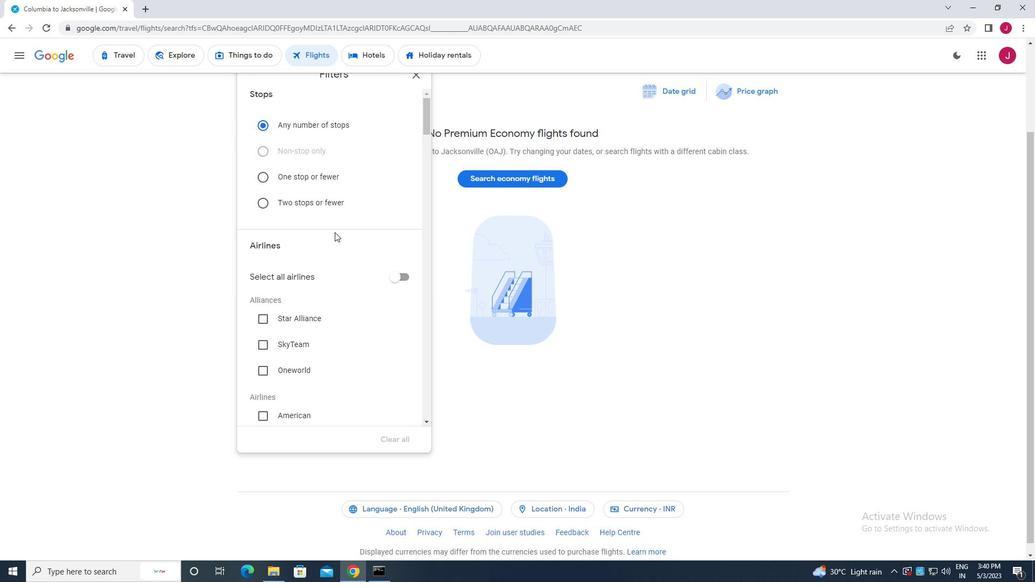 
Action: Mouse scrolled (331, 230) with delta (0, 0)
Screenshot: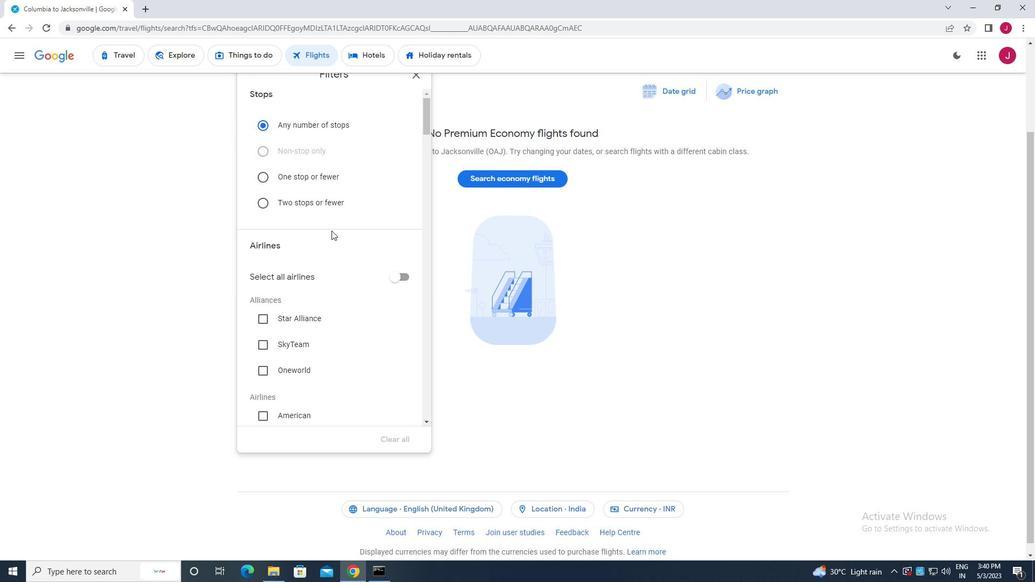 
Action: Mouse scrolled (331, 230) with delta (0, 0)
Screenshot: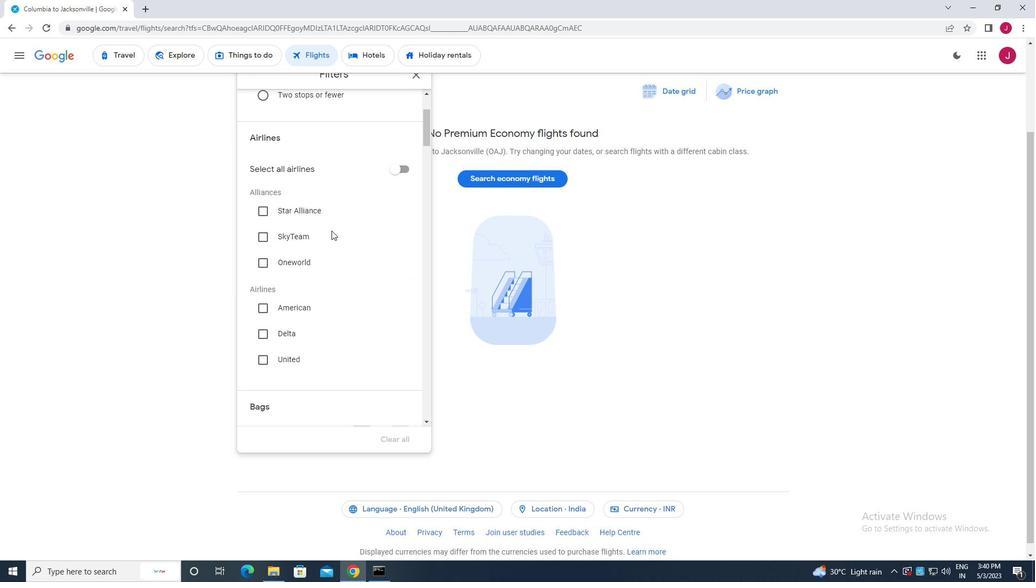 
Action: Mouse moved to (315, 173)
Screenshot: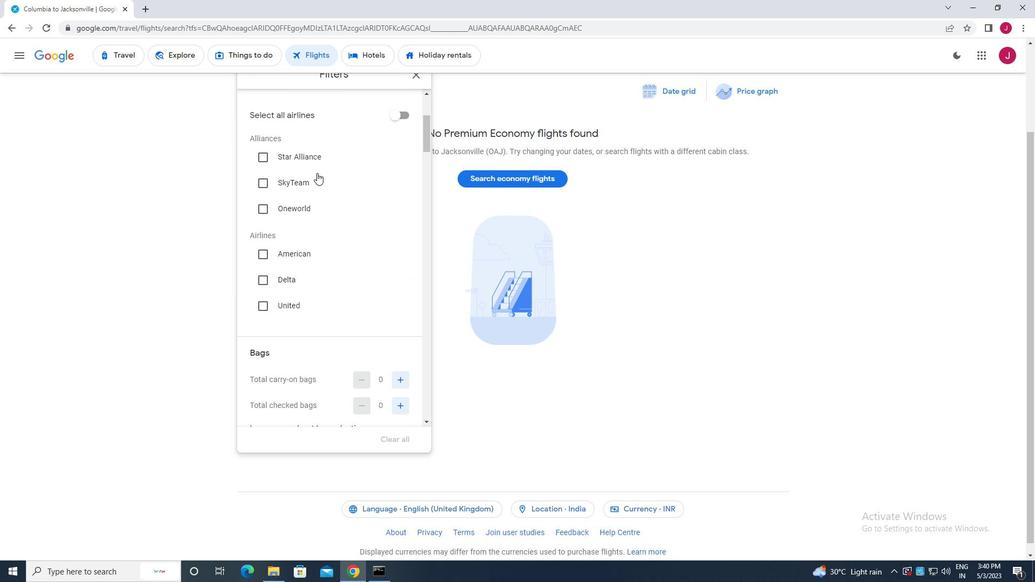 
Action: Mouse scrolled (315, 172) with delta (0, 0)
Screenshot: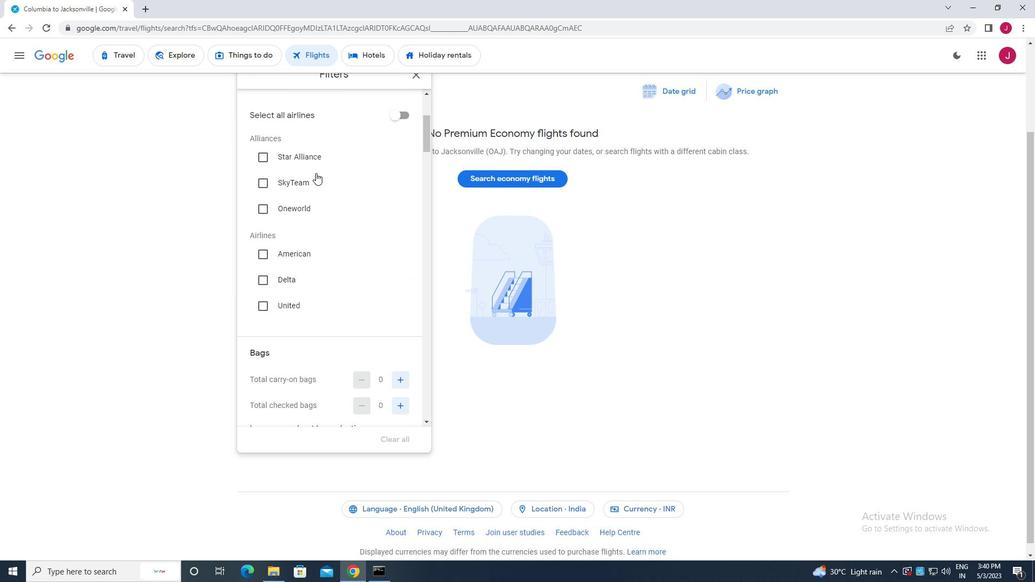 
Action: Mouse moved to (315, 177)
Screenshot: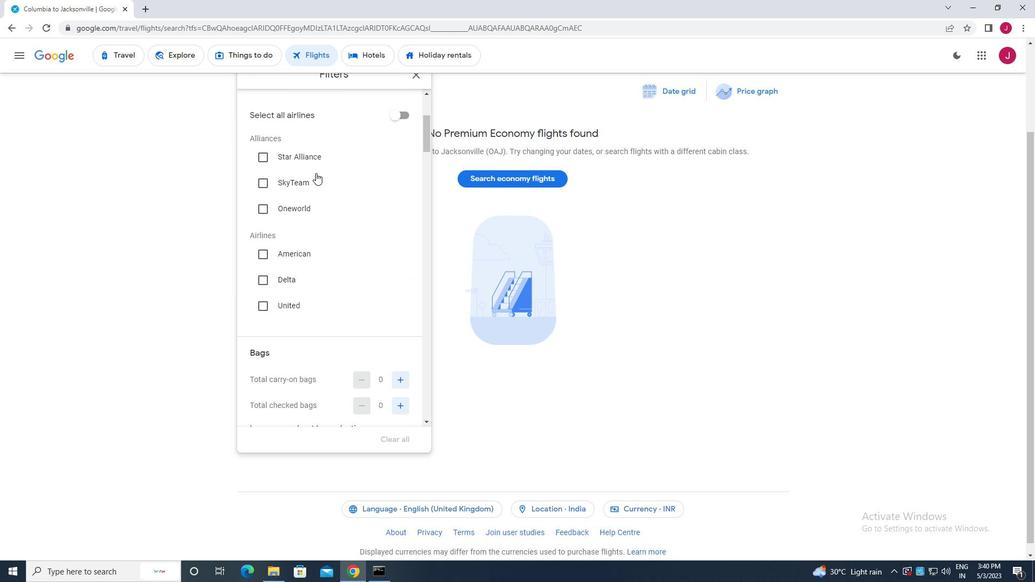 
Action: Mouse scrolled (315, 176) with delta (0, 0)
Screenshot: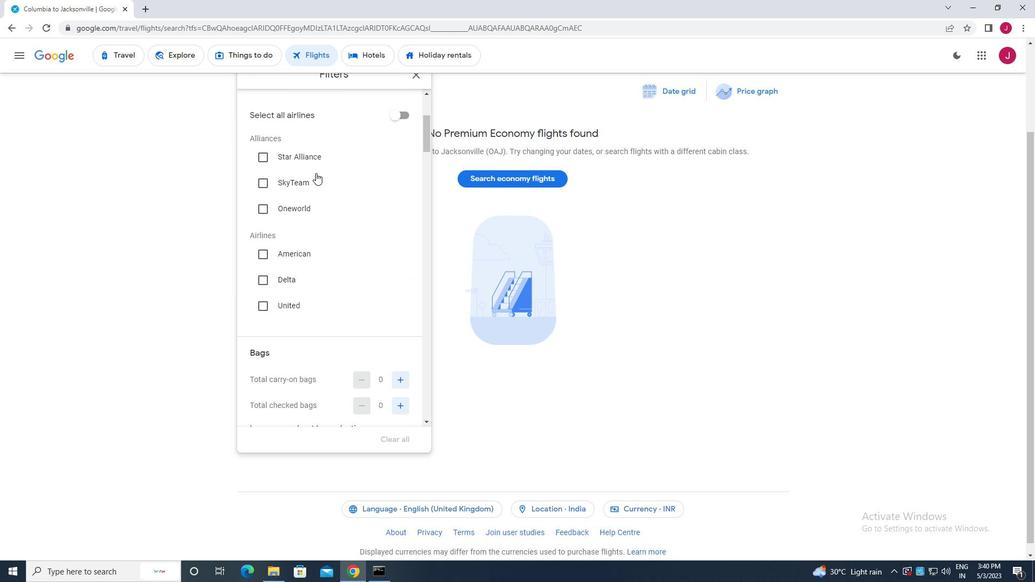 
Action: Mouse moved to (318, 182)
Screenshot: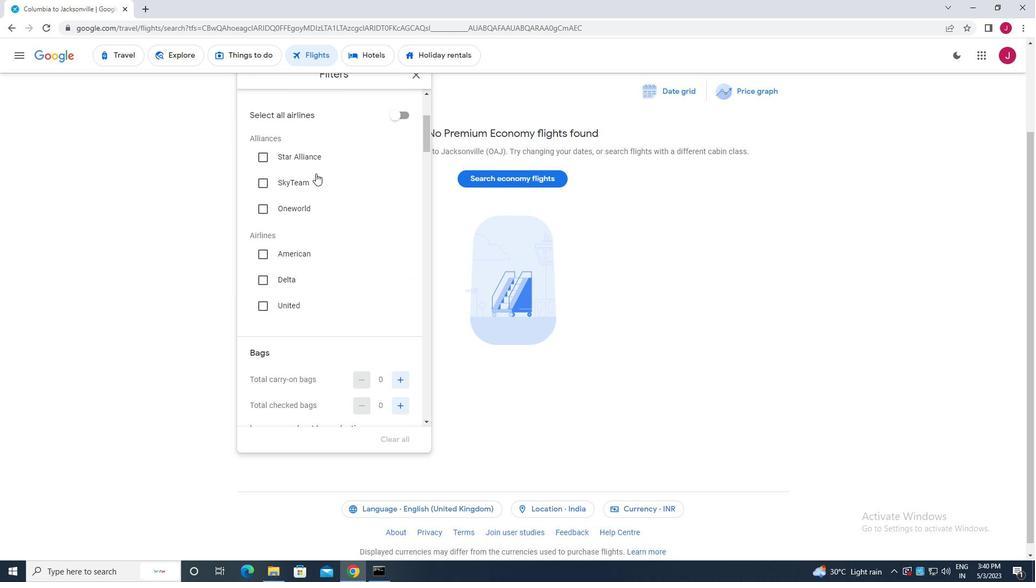 
Action: Mouse scrolled (318, 182) with delta (0, 0)
Screenshot: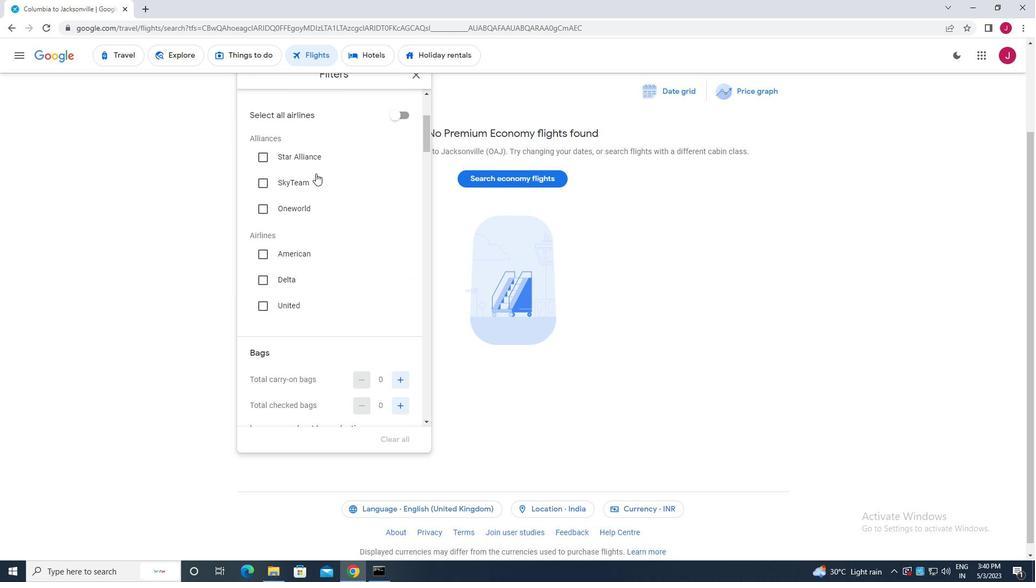 
Action: Mouse moved to (319, 186)
Screenshot: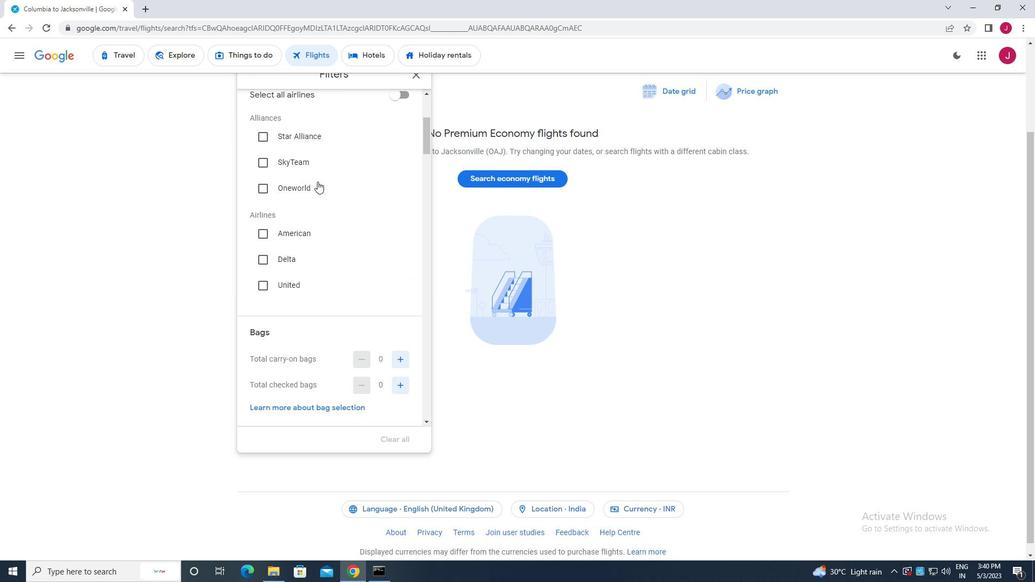 
Action: Mouse scrolled (319, 185) with delta (0, 0)
Screenshot: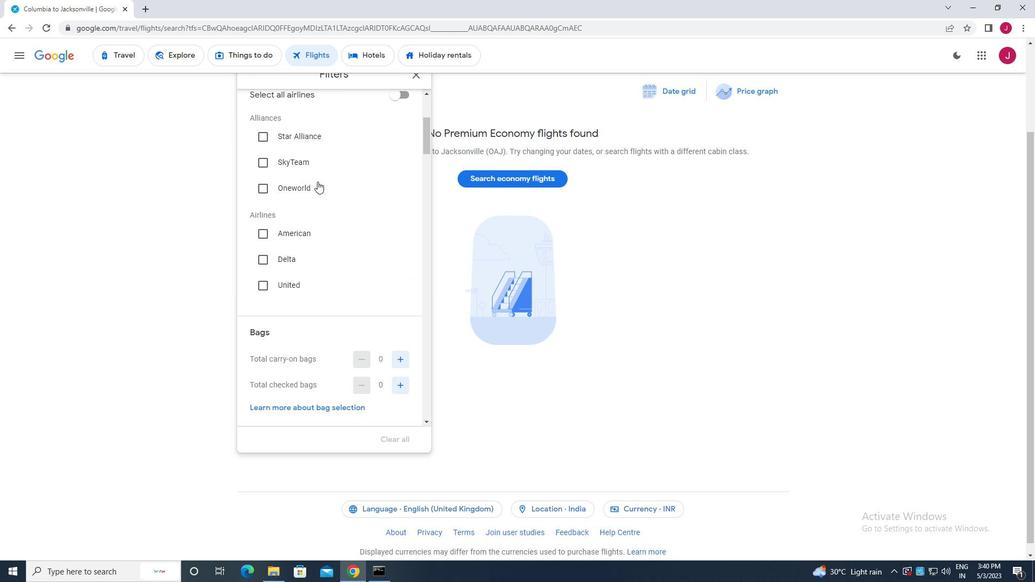 
Action: Mouse moved to (399, 192)
Screenshot: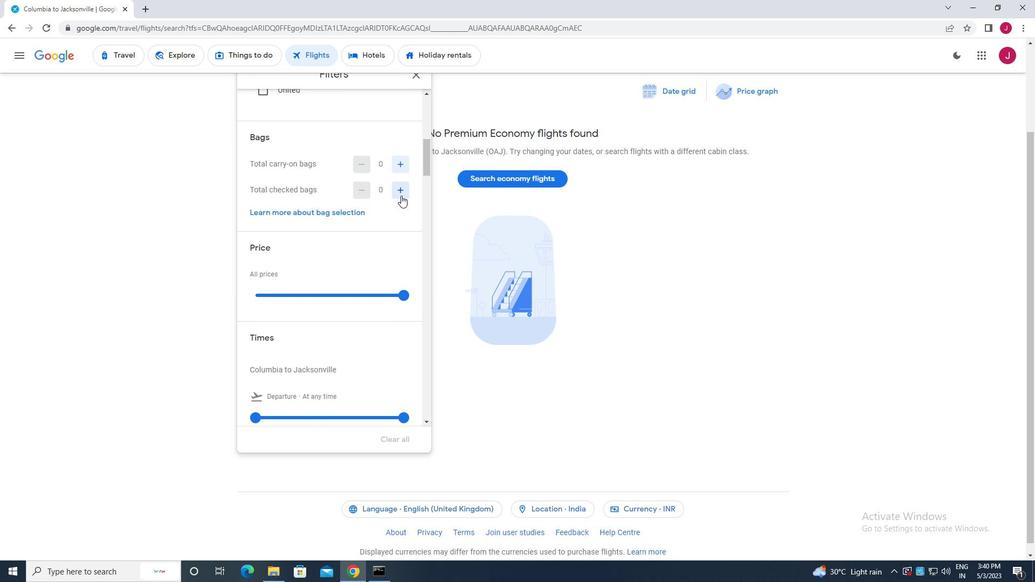 
Action: Mouse pressed left at (399, 192)
Screenshot: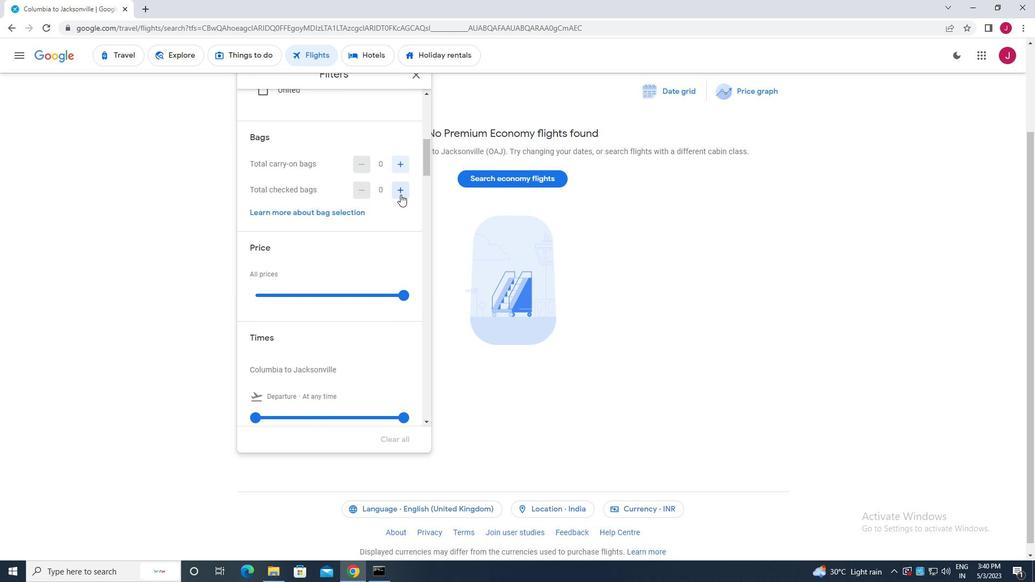 
Action: Mouse pressed left at (399, 192)
Screenshot: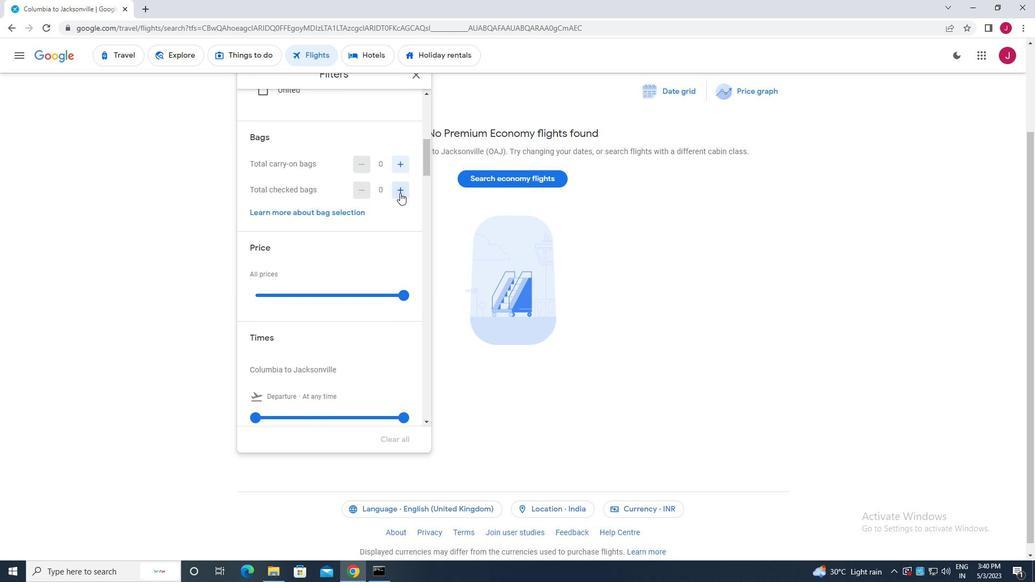 
Action: Mouse pressed left at (399, 192)
Screenshot: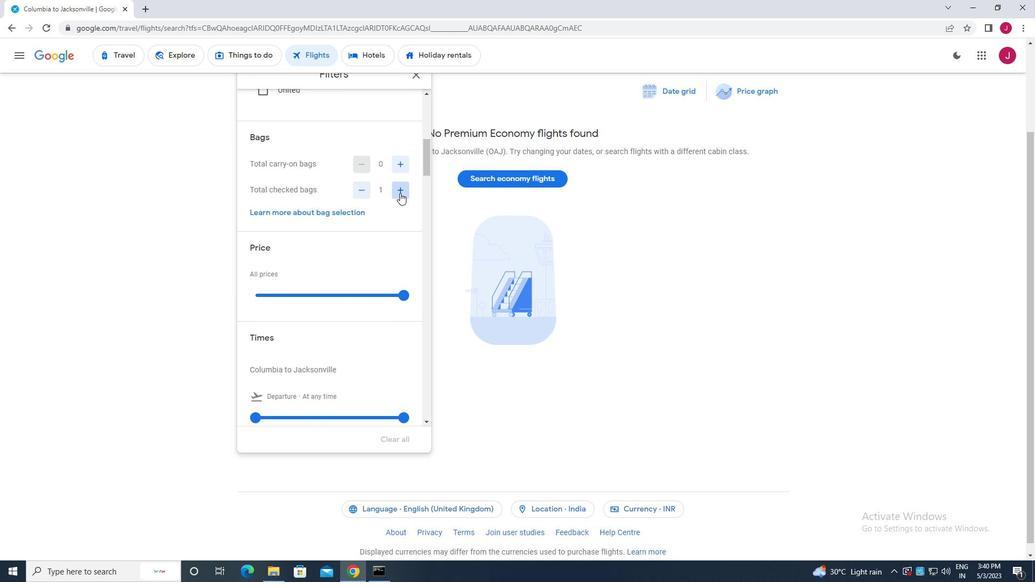 
Action: Mouse moved to (402, 293)
Screenshot: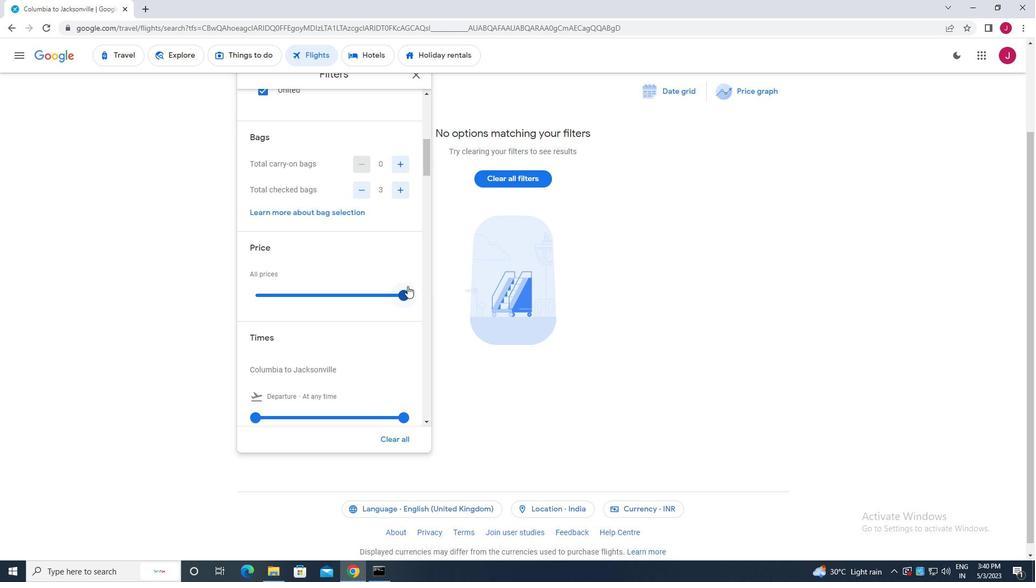 
Action: Mouse pressed left at (402, 293)
Screenshot: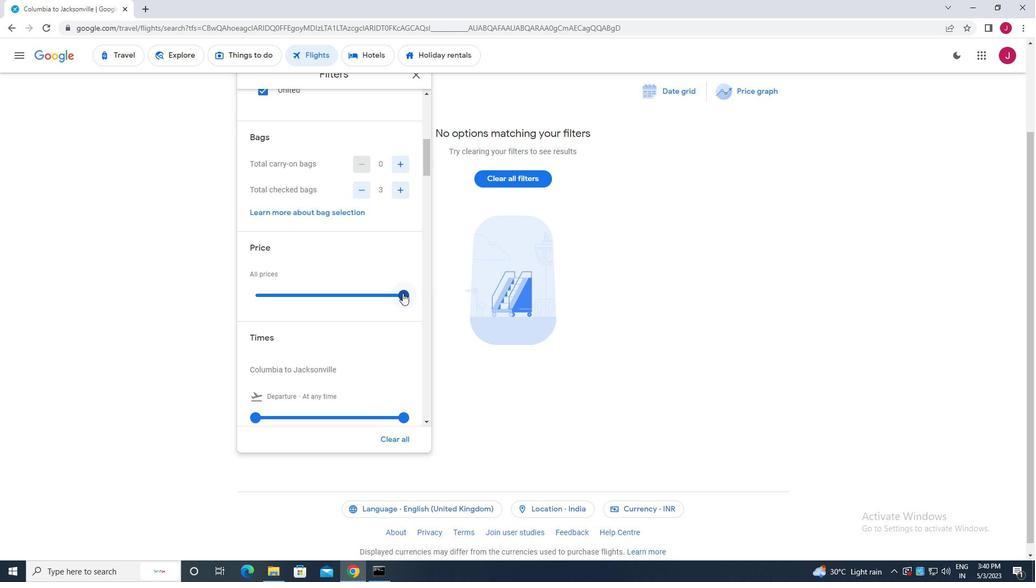 
Action: Mouse moved to (399, 284)
Screenshot: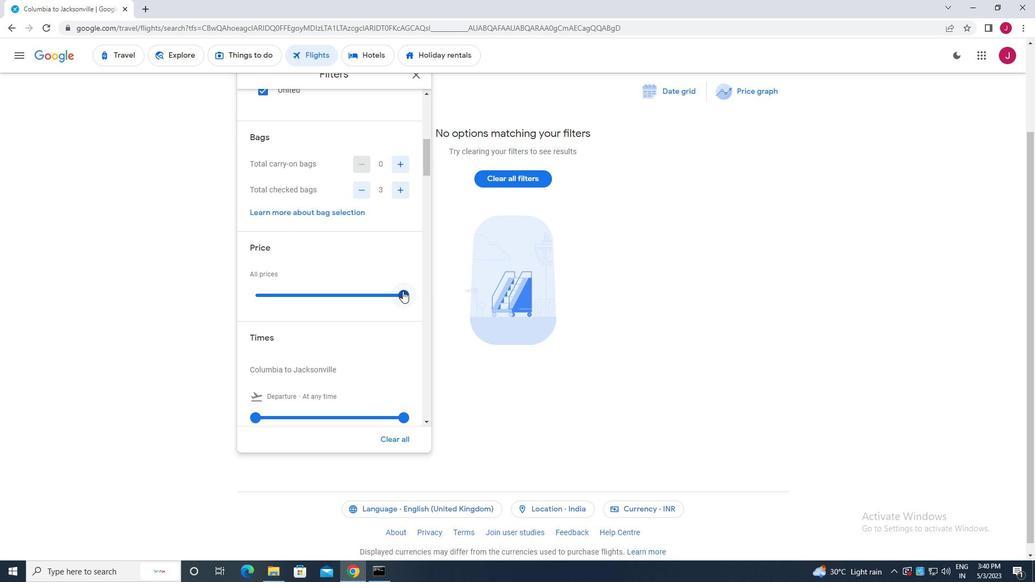 
Action: Mouse scrolled (399, 283) with delta (0, 0)
Screenshot: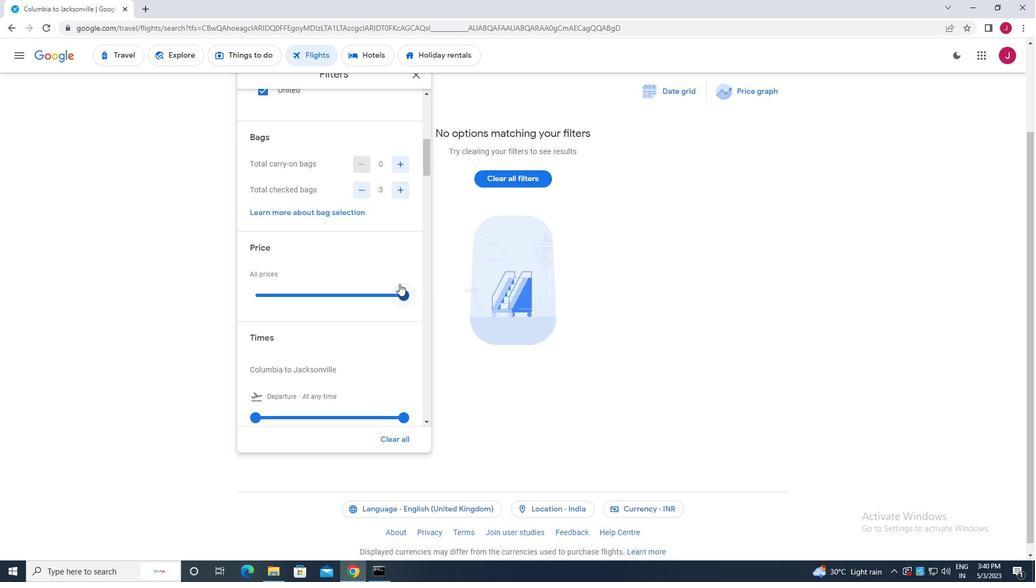 
Action: Mouse scrolled (399, 283) with delta (0, 0)
Screenshot: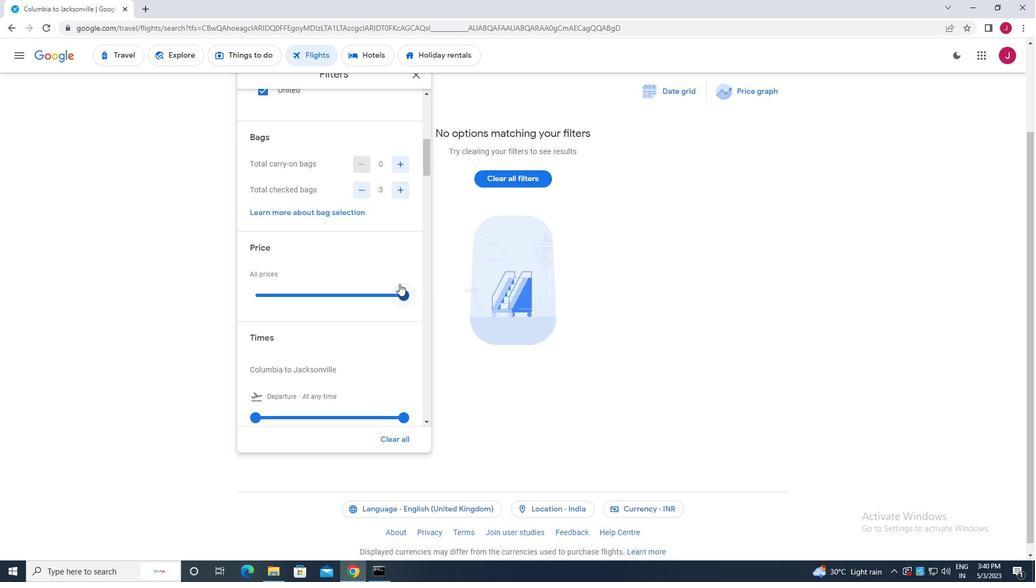
Action: Mouse moved to (259, 307)
Screenshot: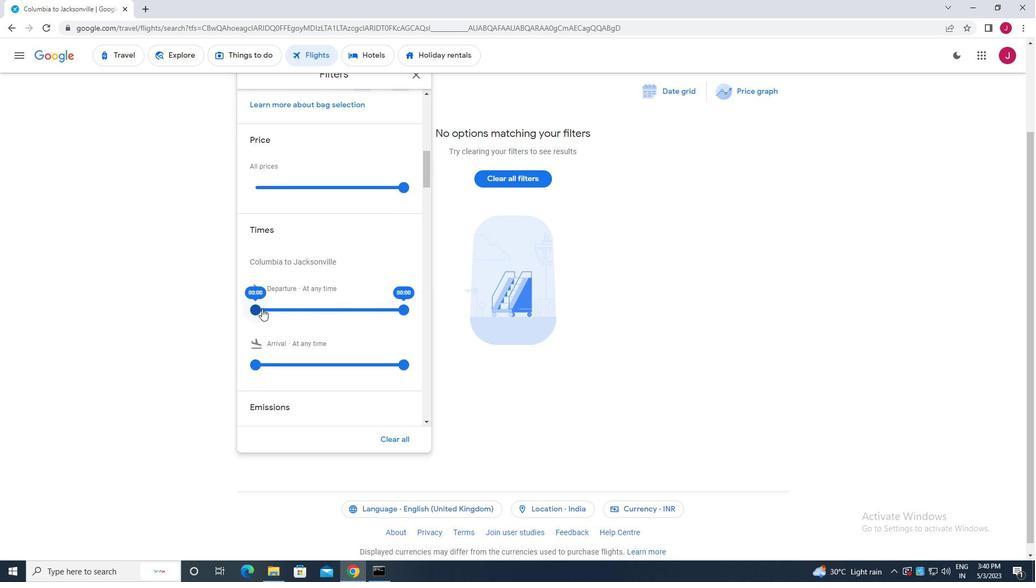 
Action: Mouse pressed left at (259, 307)
Screenshot: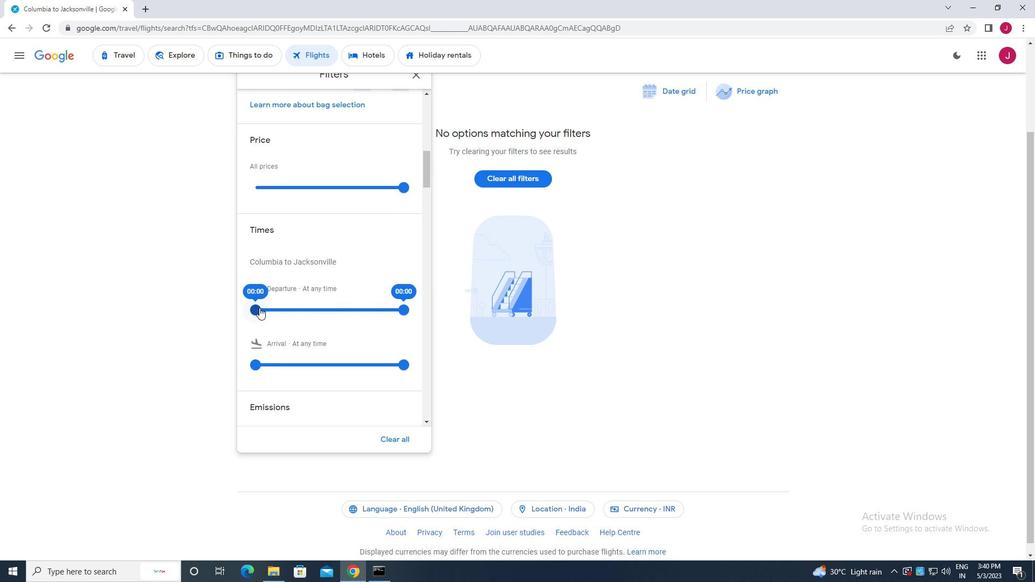 
Action: Mouse moved to (415, 79)
Screenshot: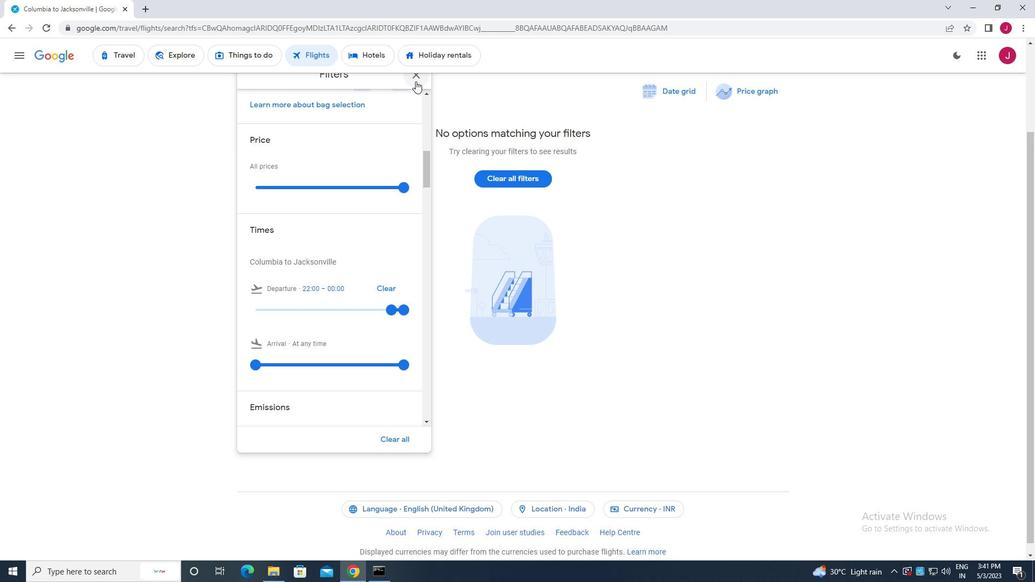 
Action: Mouse pressed left at (415, 79)
Screenshot: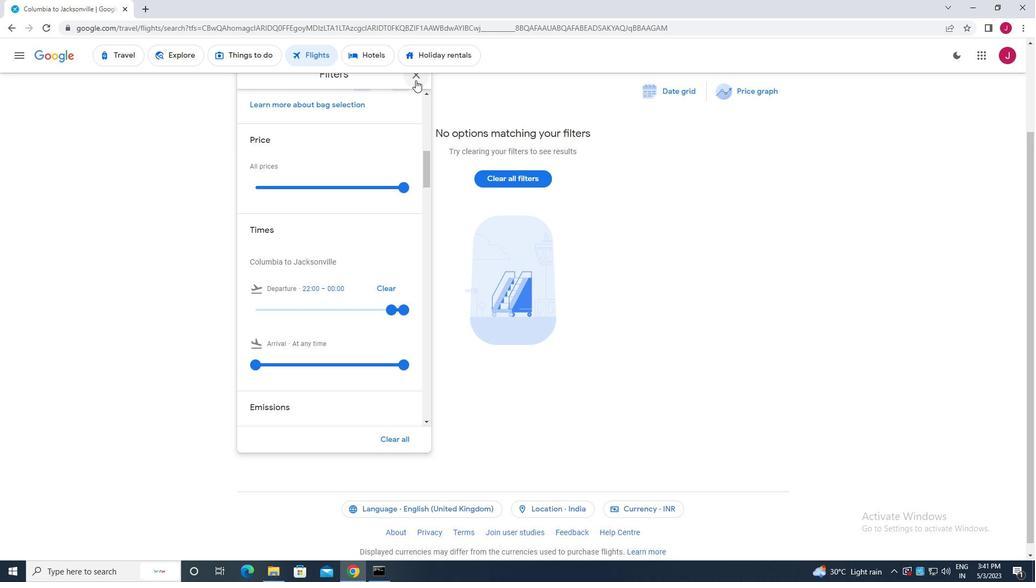 
Action: Mouse moved to (415, 79)
Screenshot: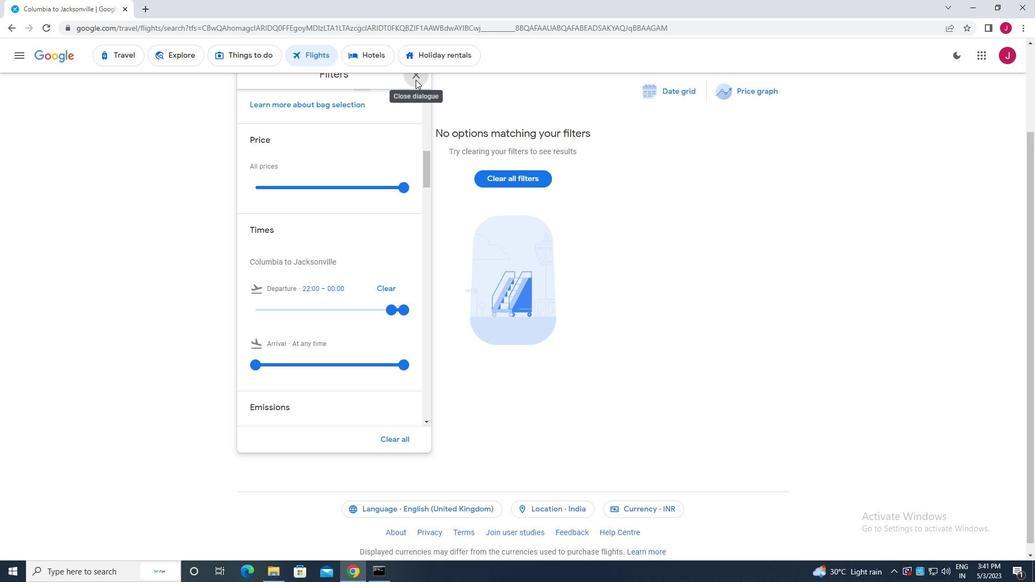 
